 Task: Create a due date automation when advanced on, 2 days before a card is due add checklist without checklist at 11:00 AM.
Action: Mouse moved to (1390, 110)
Screenshot: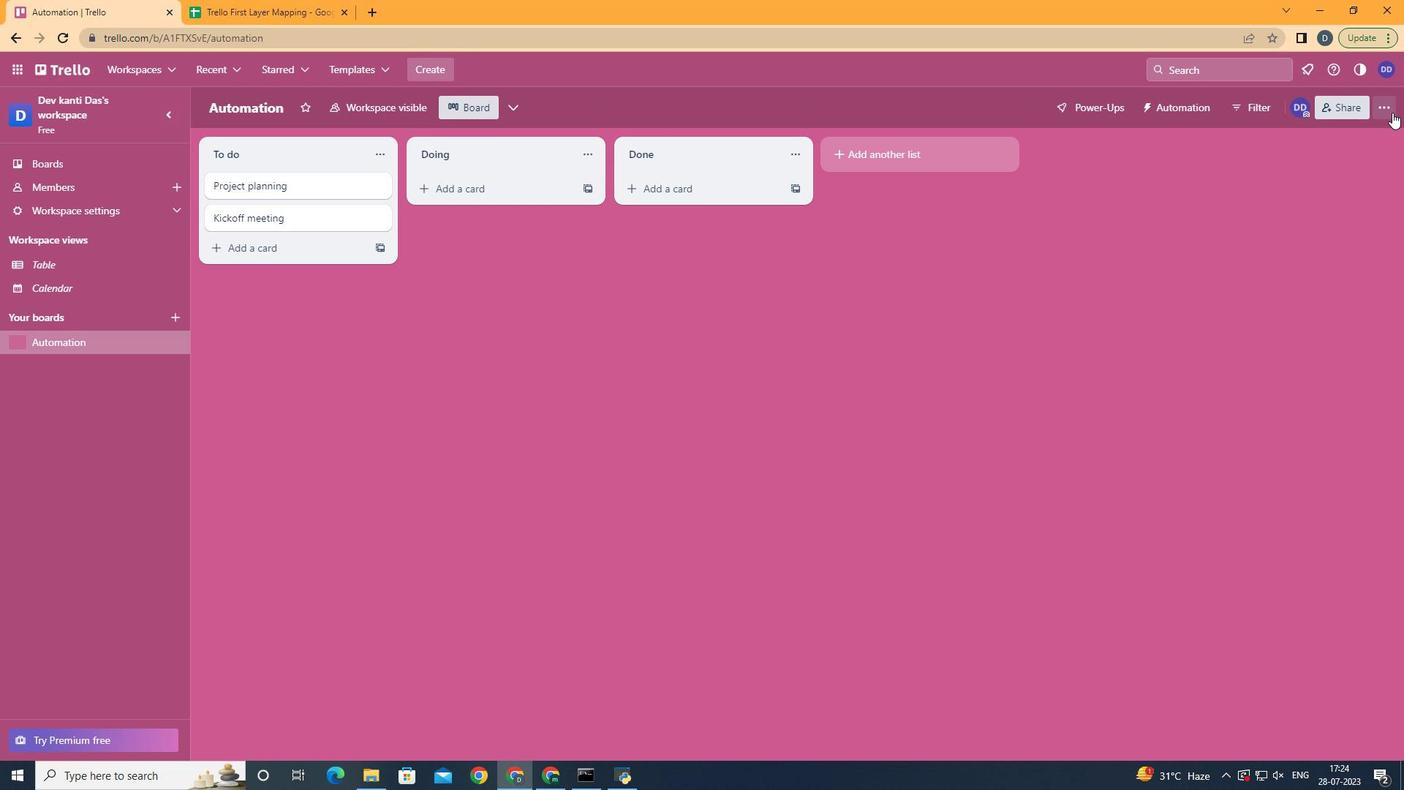 
Action: Mouse pressed left at (1390, 110)
Screenshot: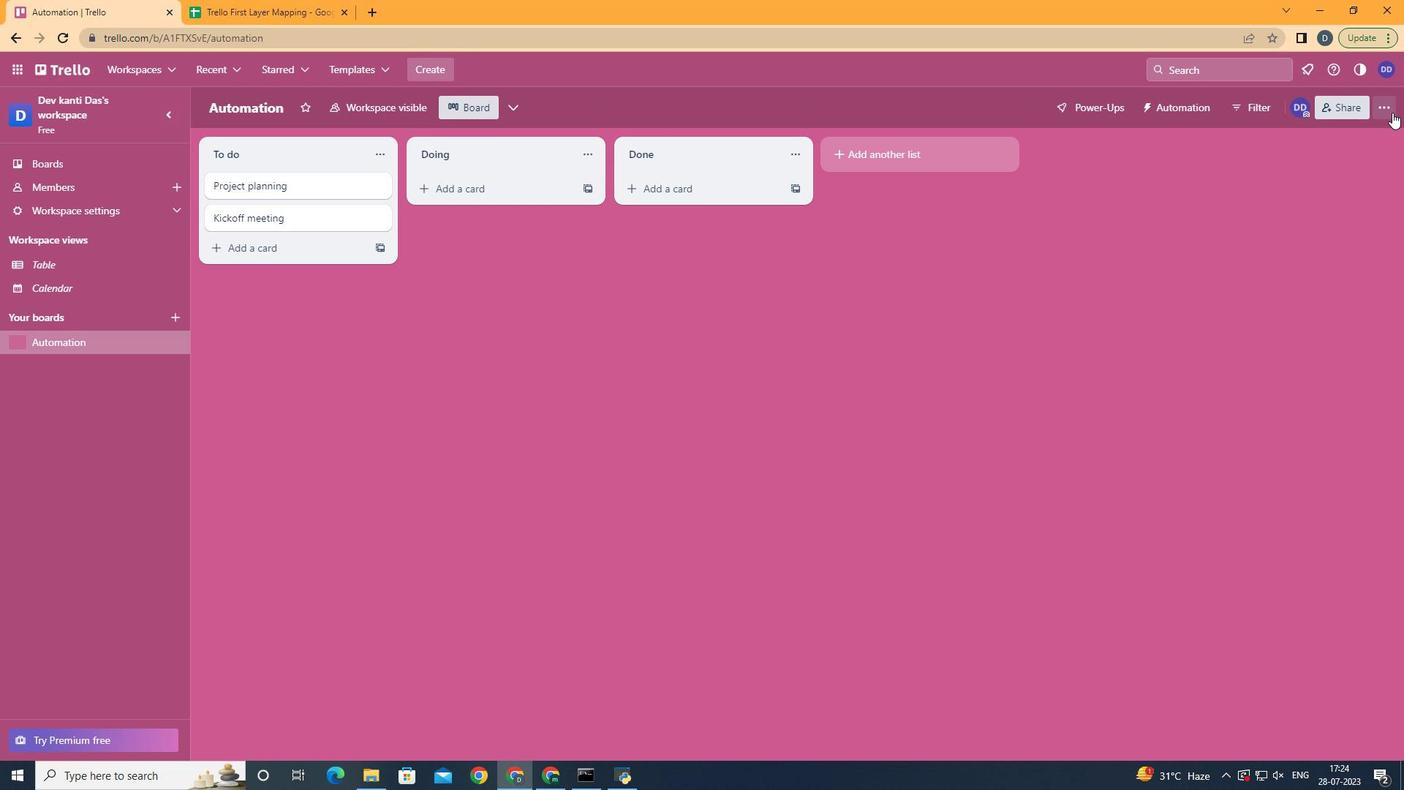 
Action: Mouse moved to (1271, 329)
Screenshot: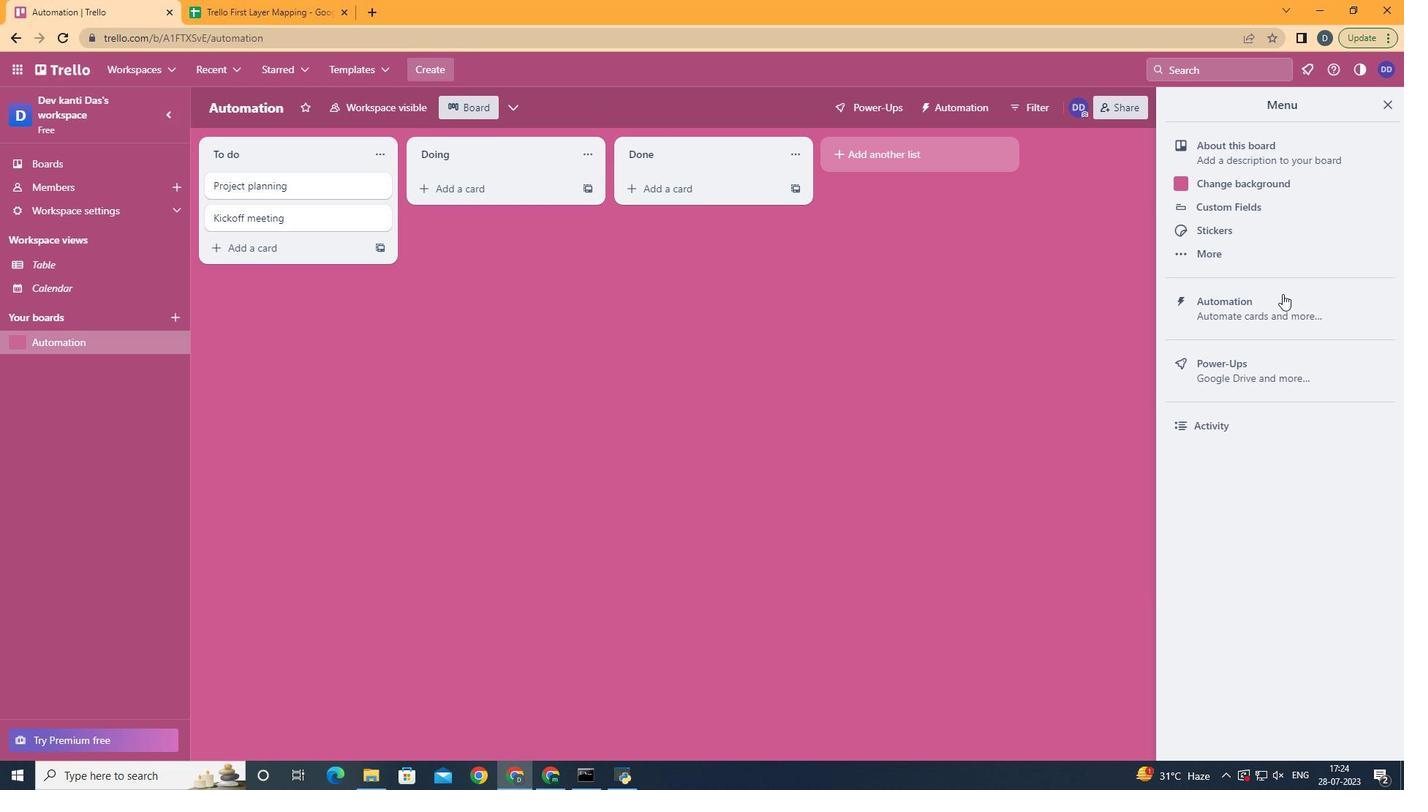 
Action: Mouse pressed left at (1271, 329)
Screenshot: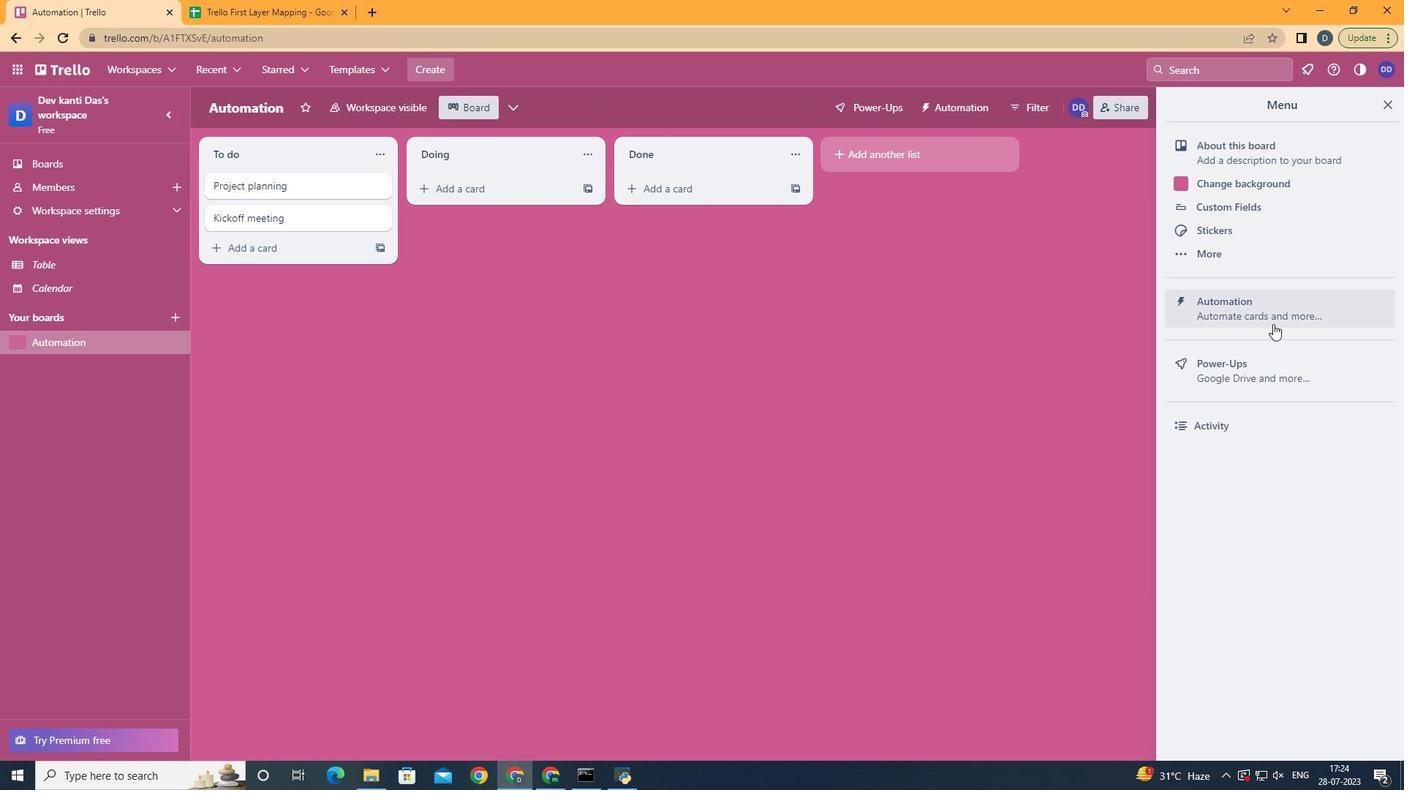 
Action: Mouse moved to (1270, 316)
Screenshot: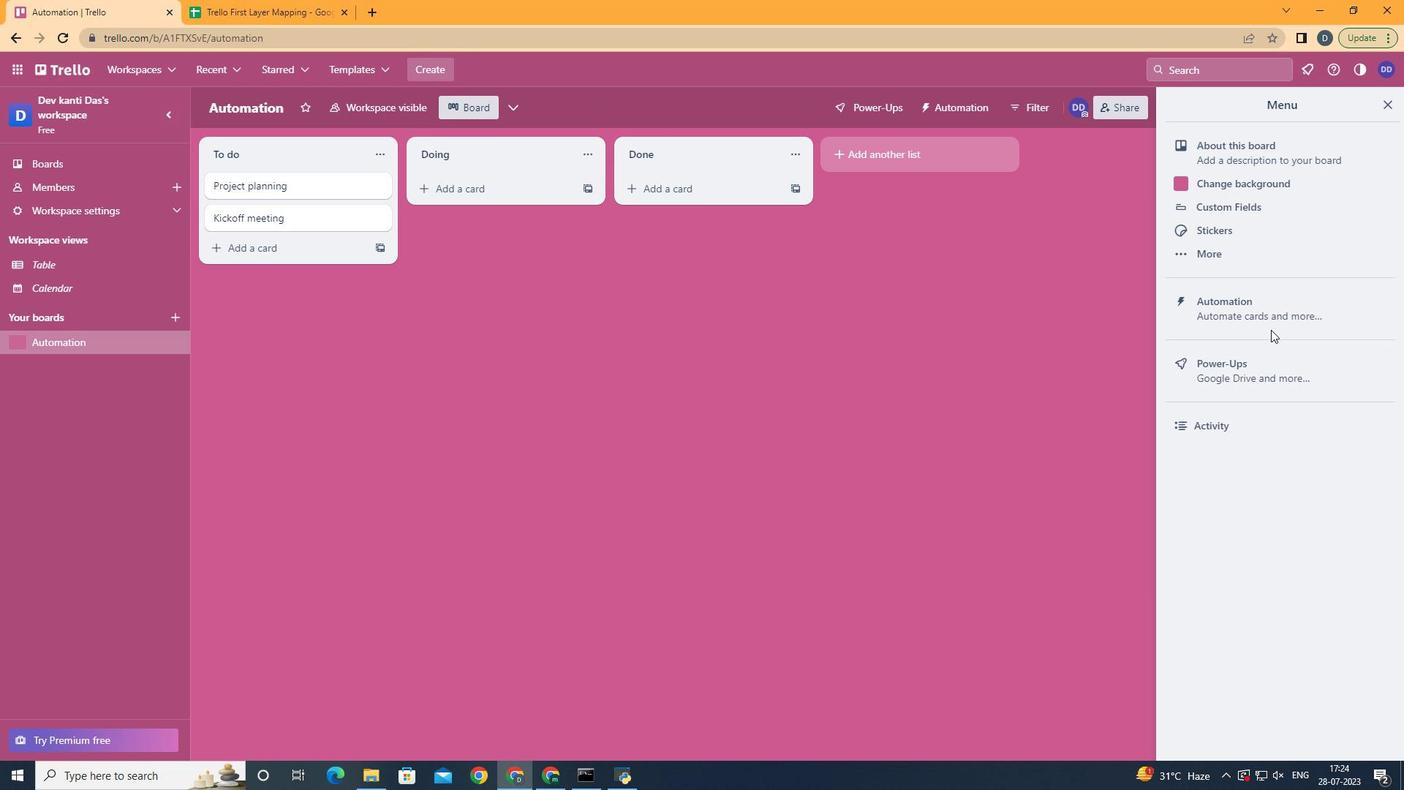
Action: Mouse pressed left at (1270, 316)
Screenshot: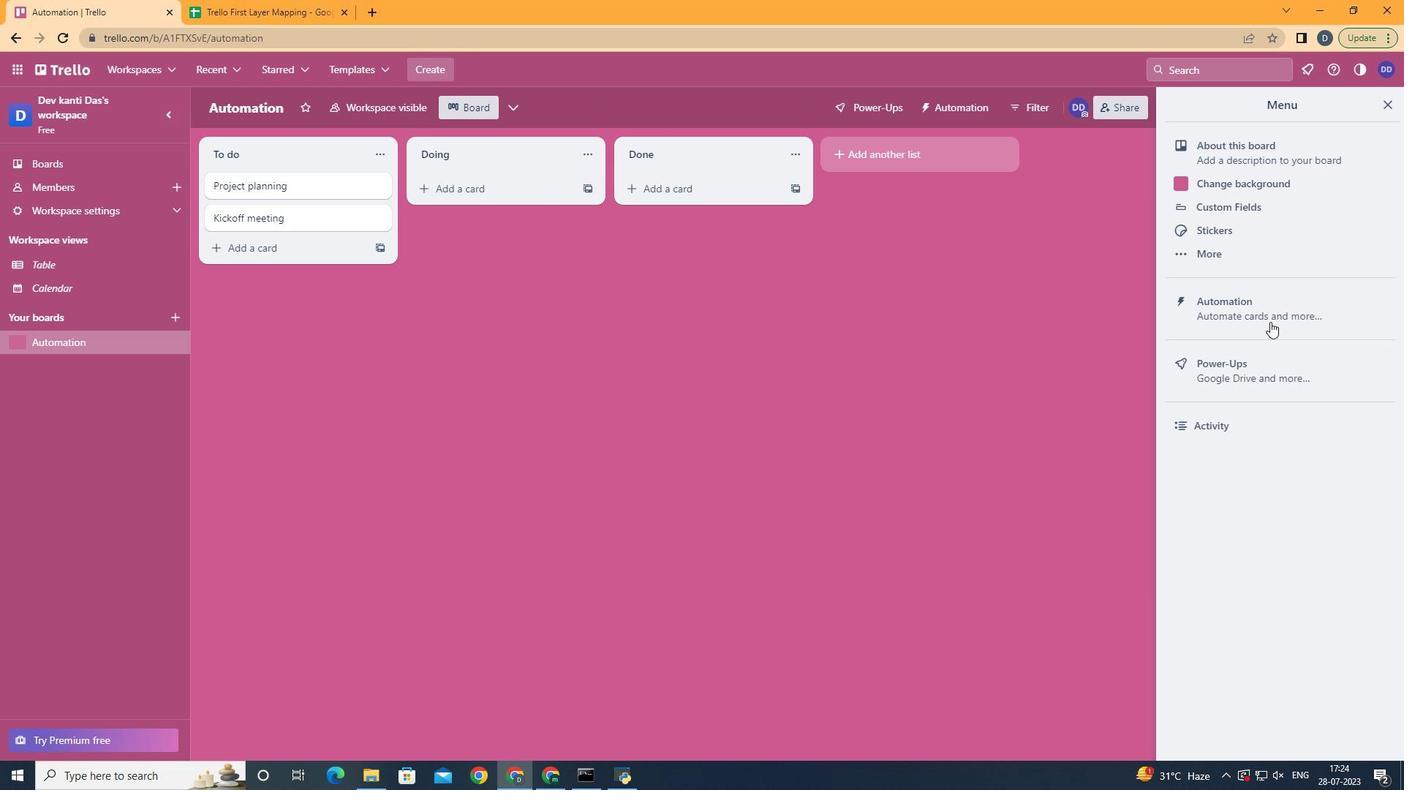 
Action: Mouse moved to (288, 295)
Screenshot: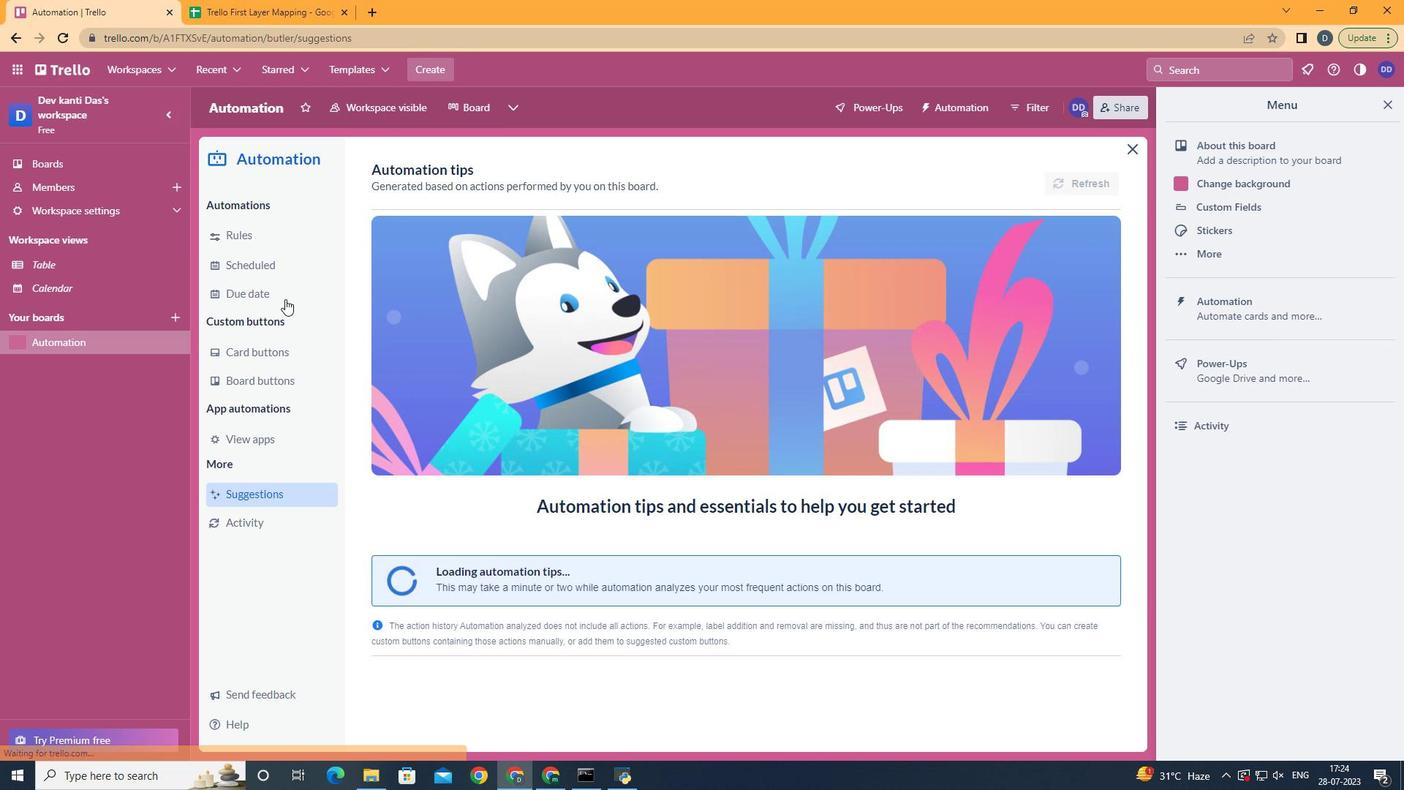 
Action: Mouse pressed left at (288, 295)
Screenshot: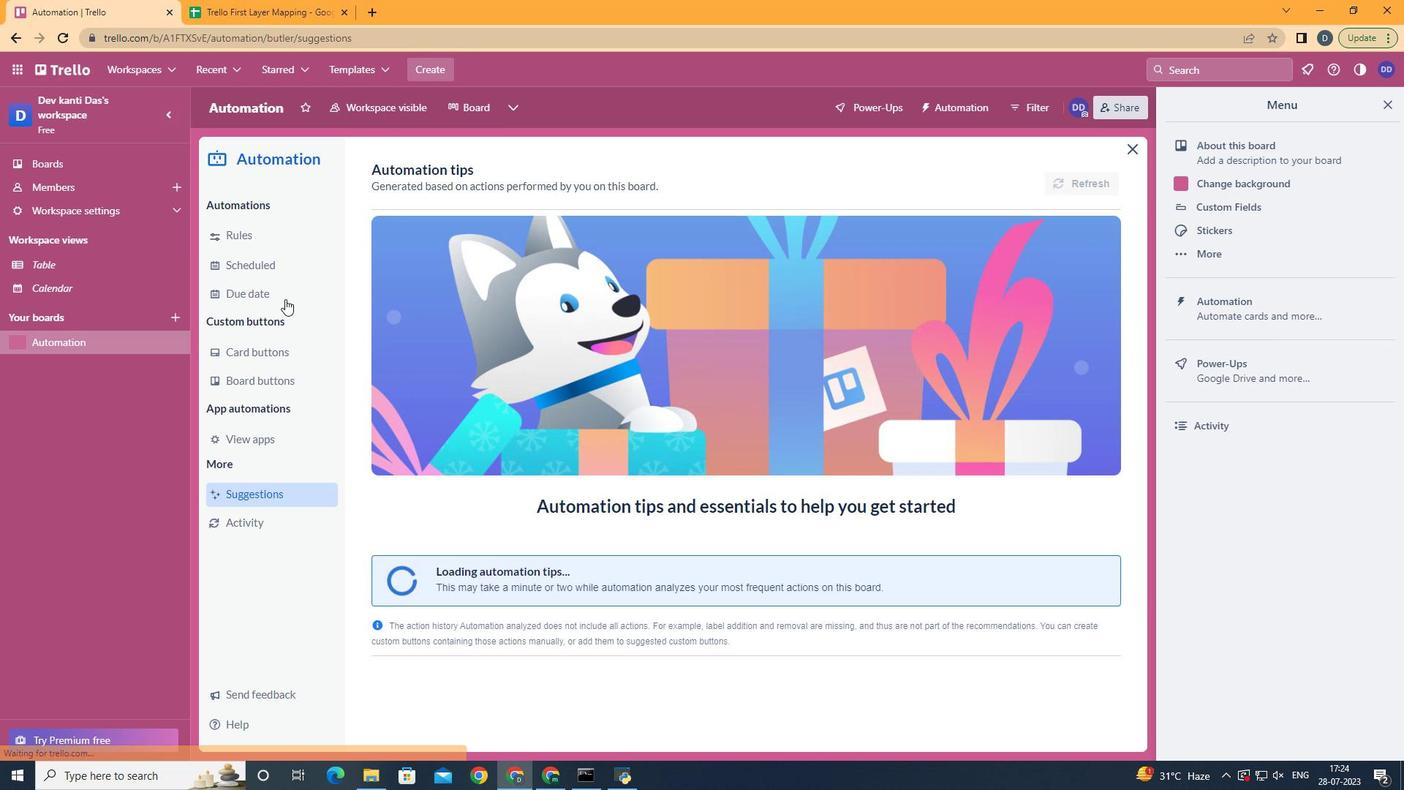
Action: Mouse moved to (1054, 175)
Screenshot: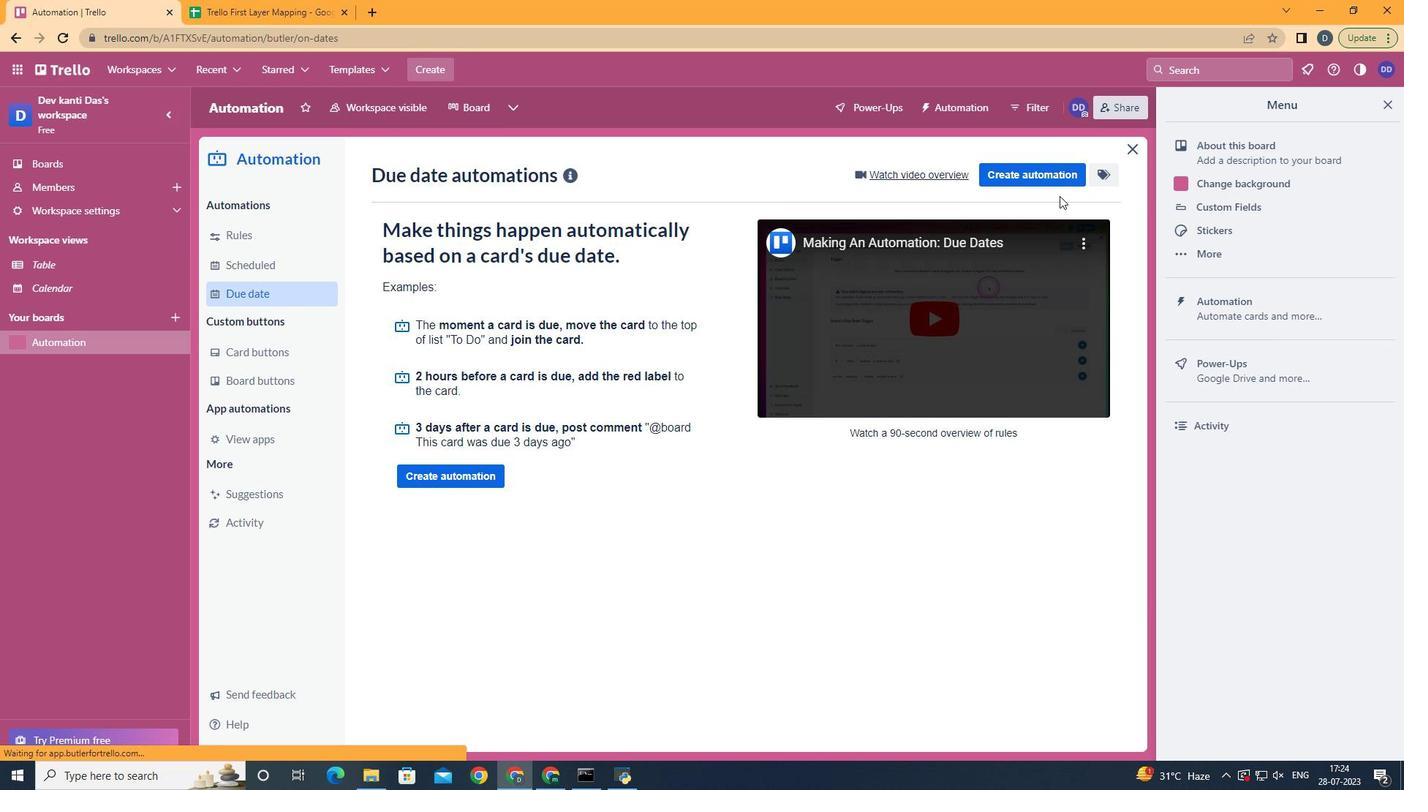 
Action: Mouse pressed left at (1054, 175)
Screenshot: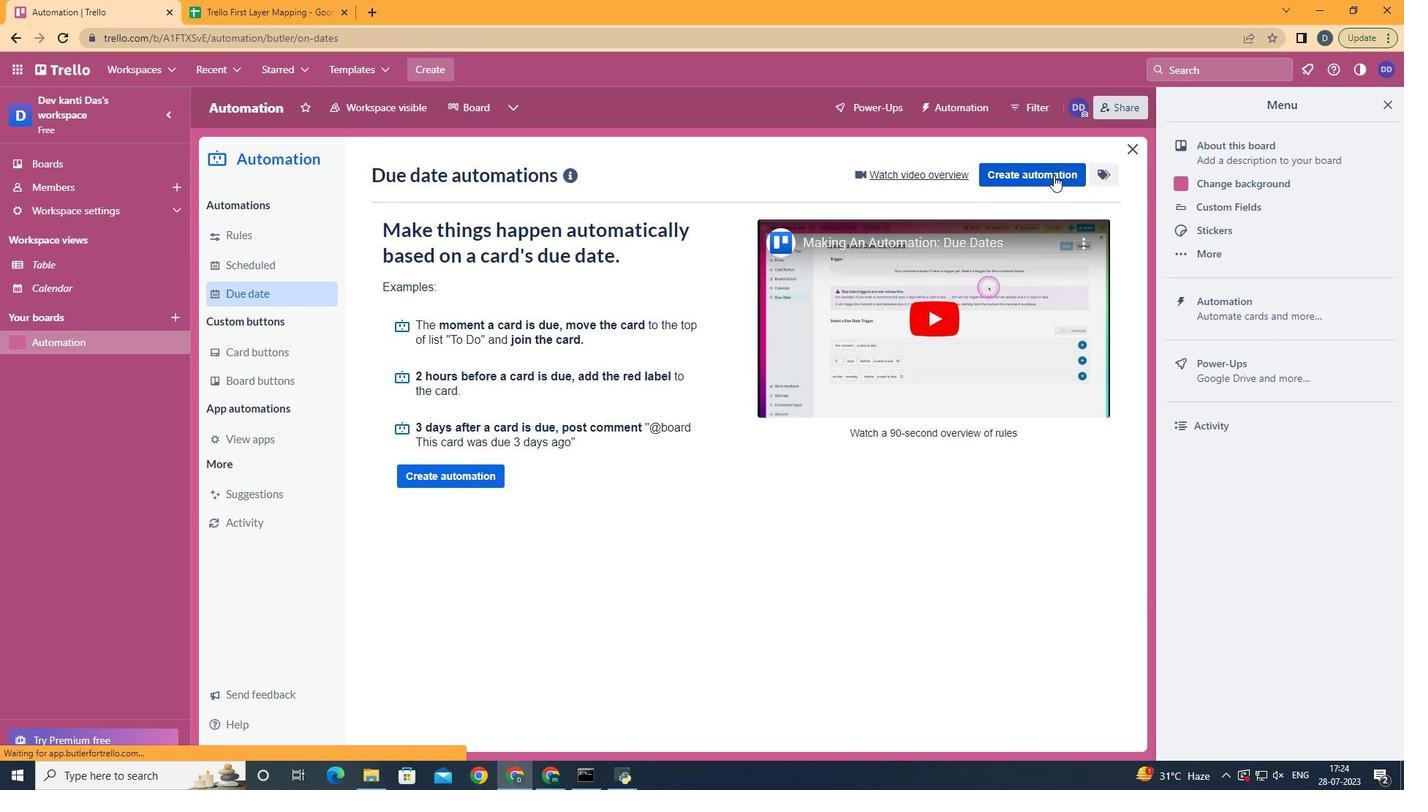 
Action: Mouse moved to (810, 313)
Screenshot: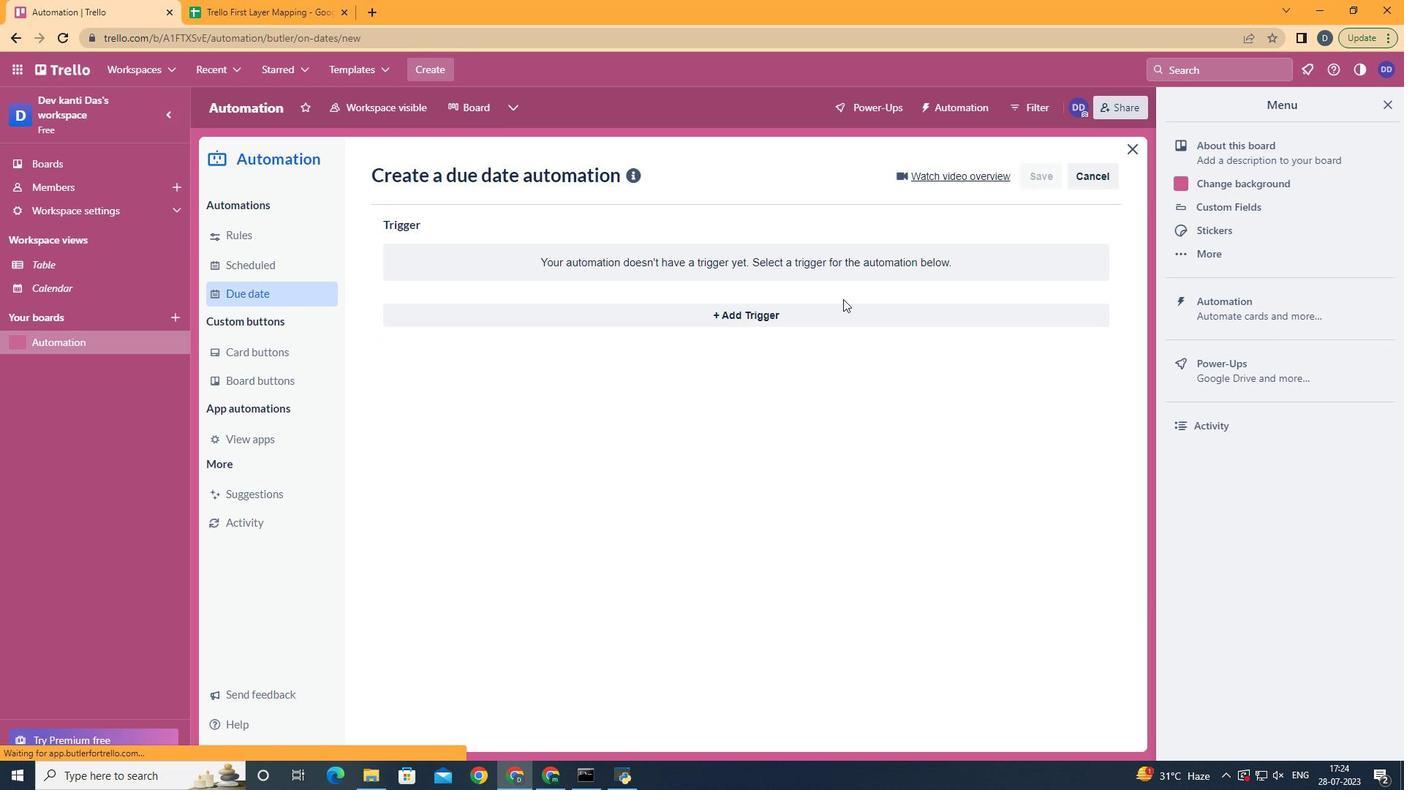 
Action: Mouse pressed left at (810, 313)
Screenshot: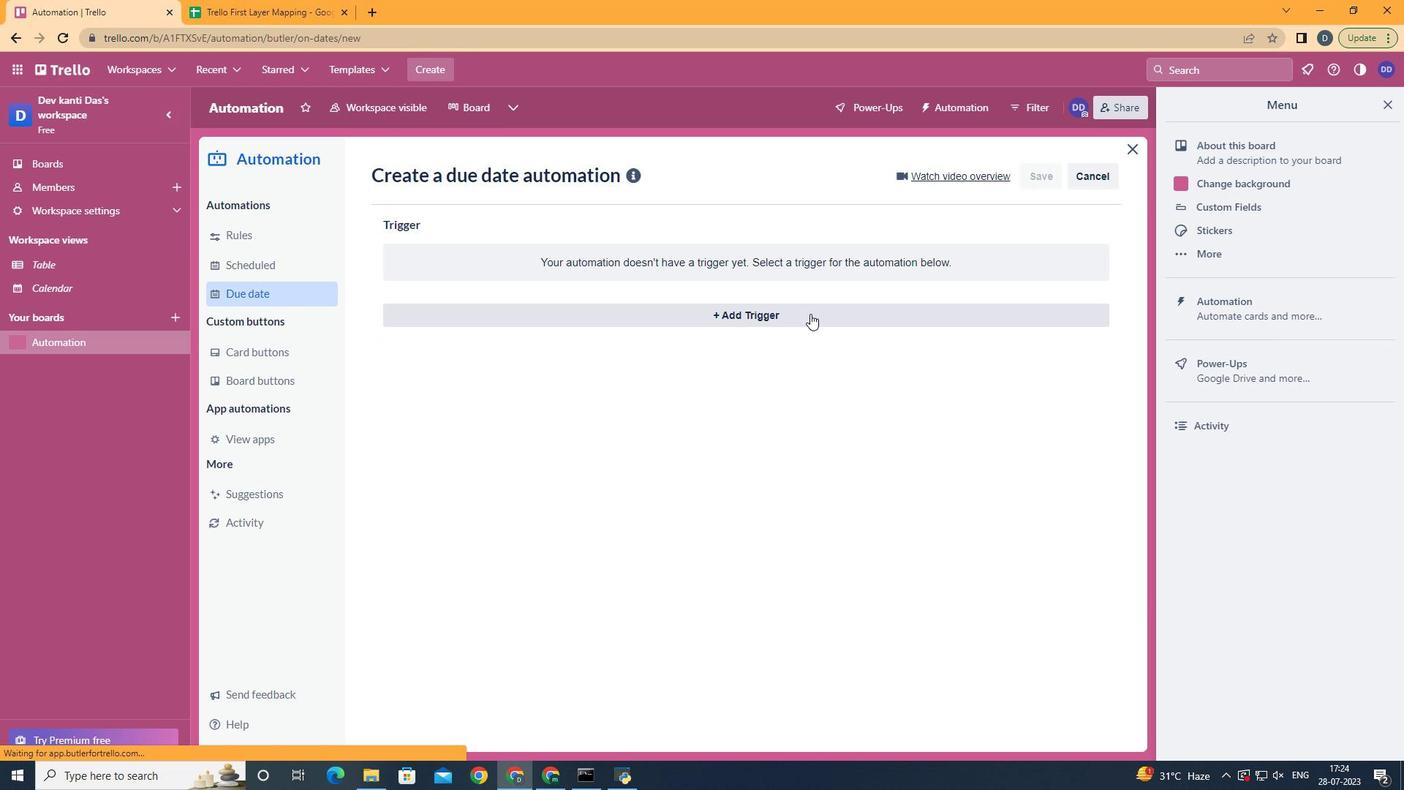 
Action: Mouse moved to (576, 530)
Screenshot: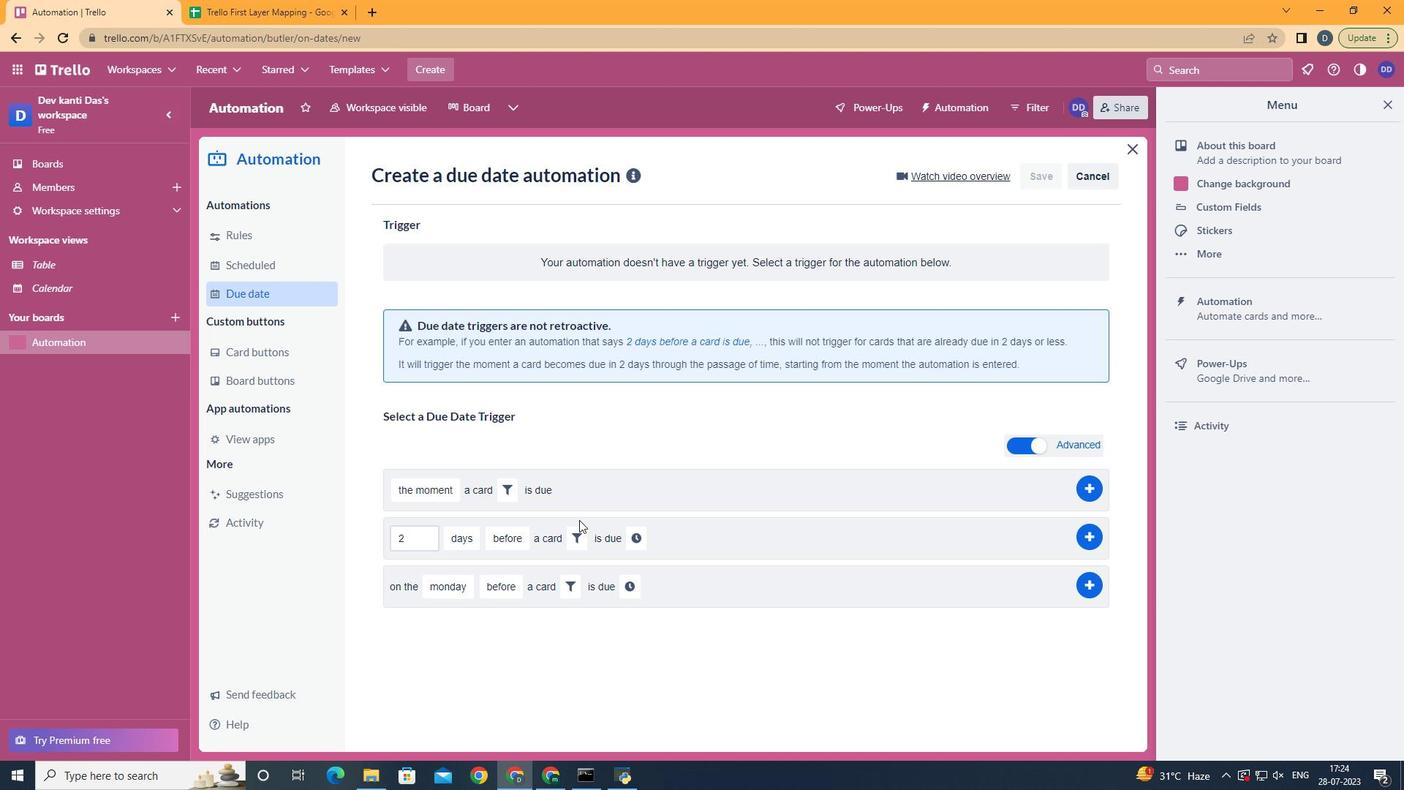
Action: Mouse pressed left at (576, 530)
Screenshot: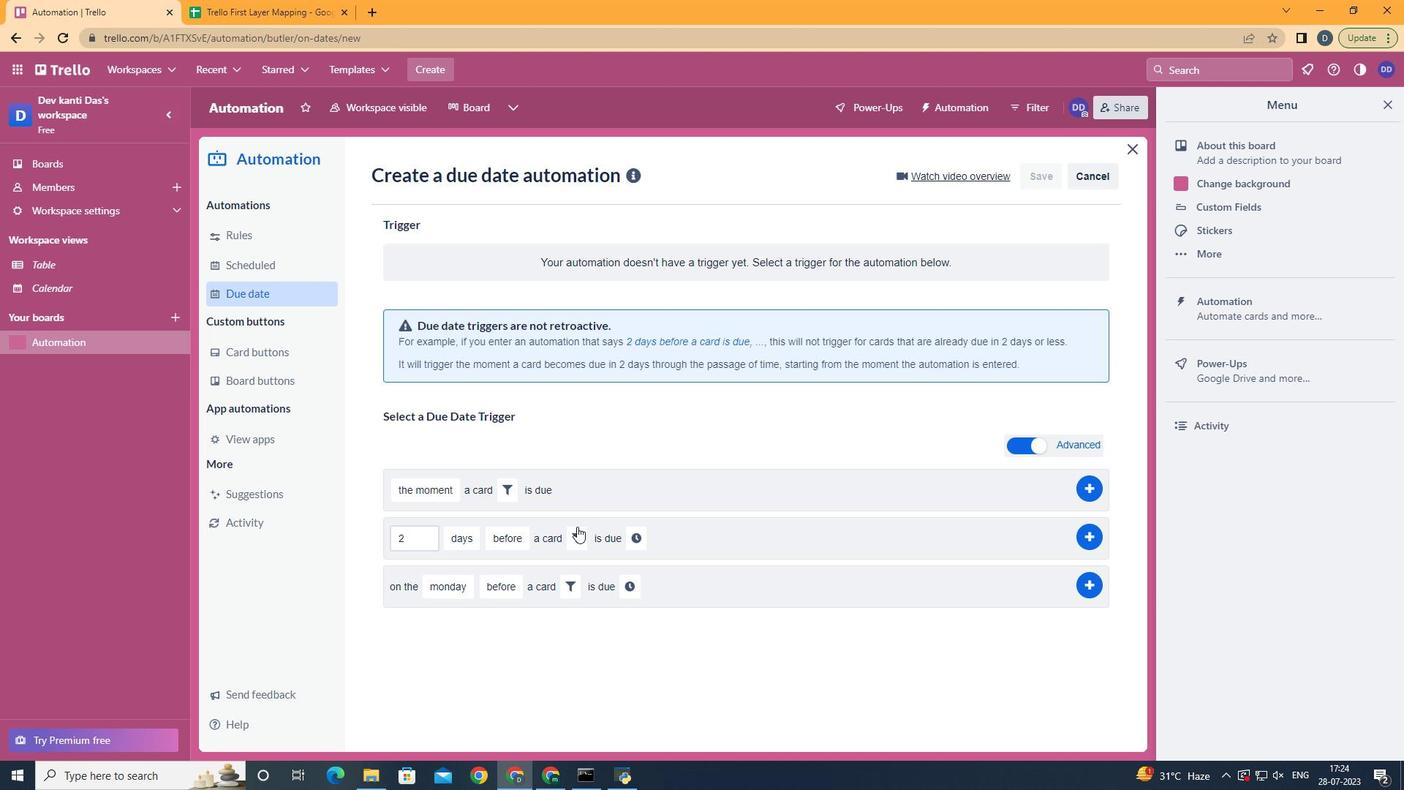 
Action: Mouse moved to (699, 585)
Screenshot: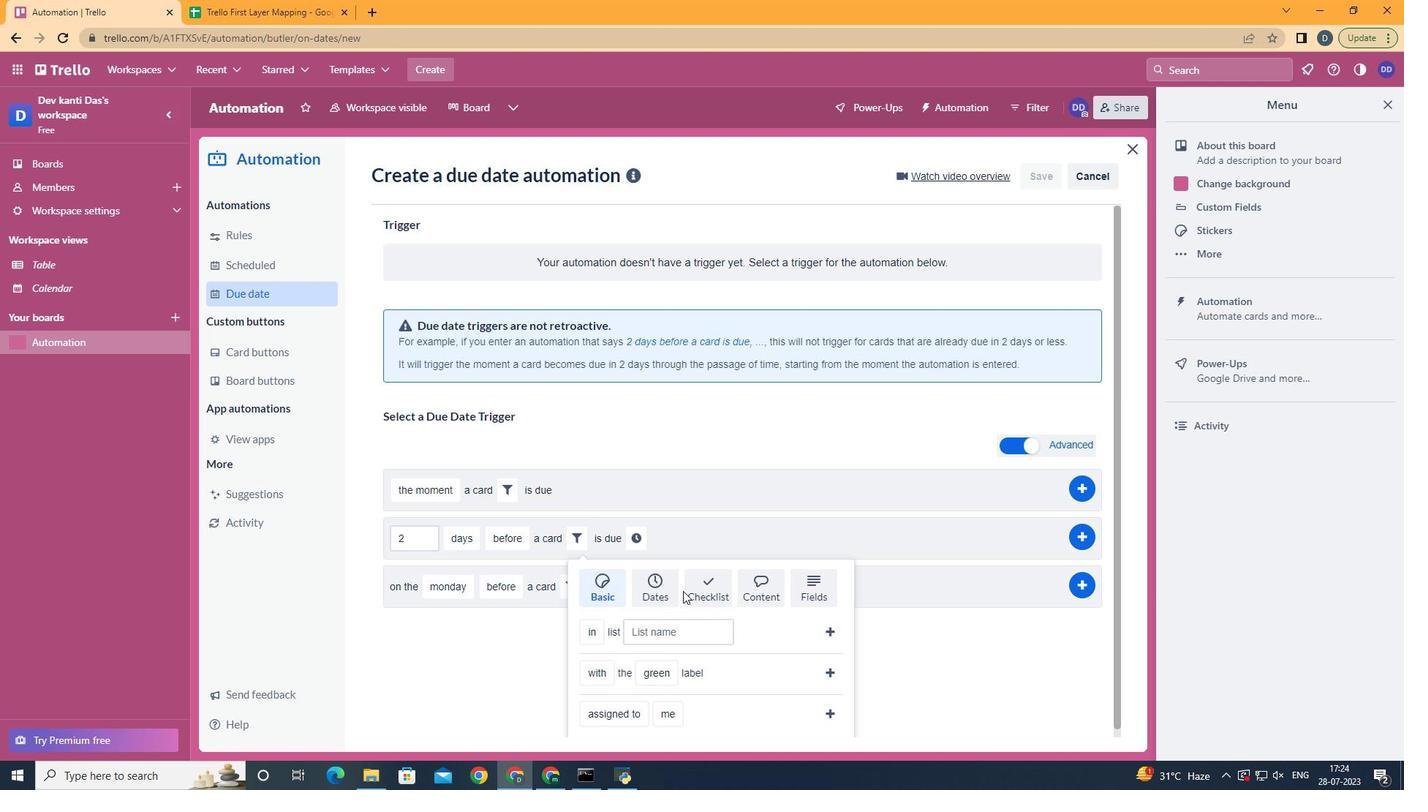 
Action: Mouse pressed left at (699, 585)
Screenshot: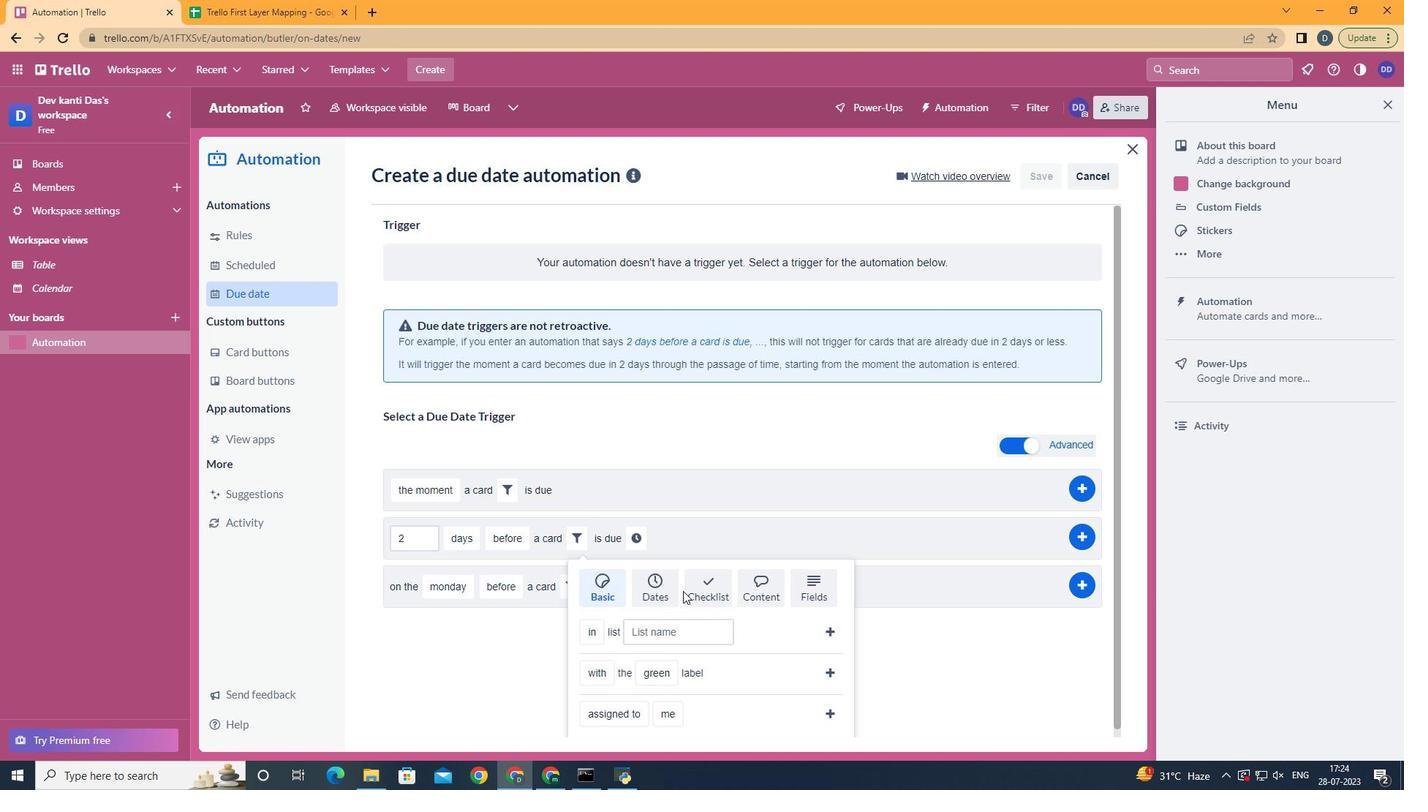 
Action: Mouse scrolled (699, 584) with delta (0, 0)
Screenshot: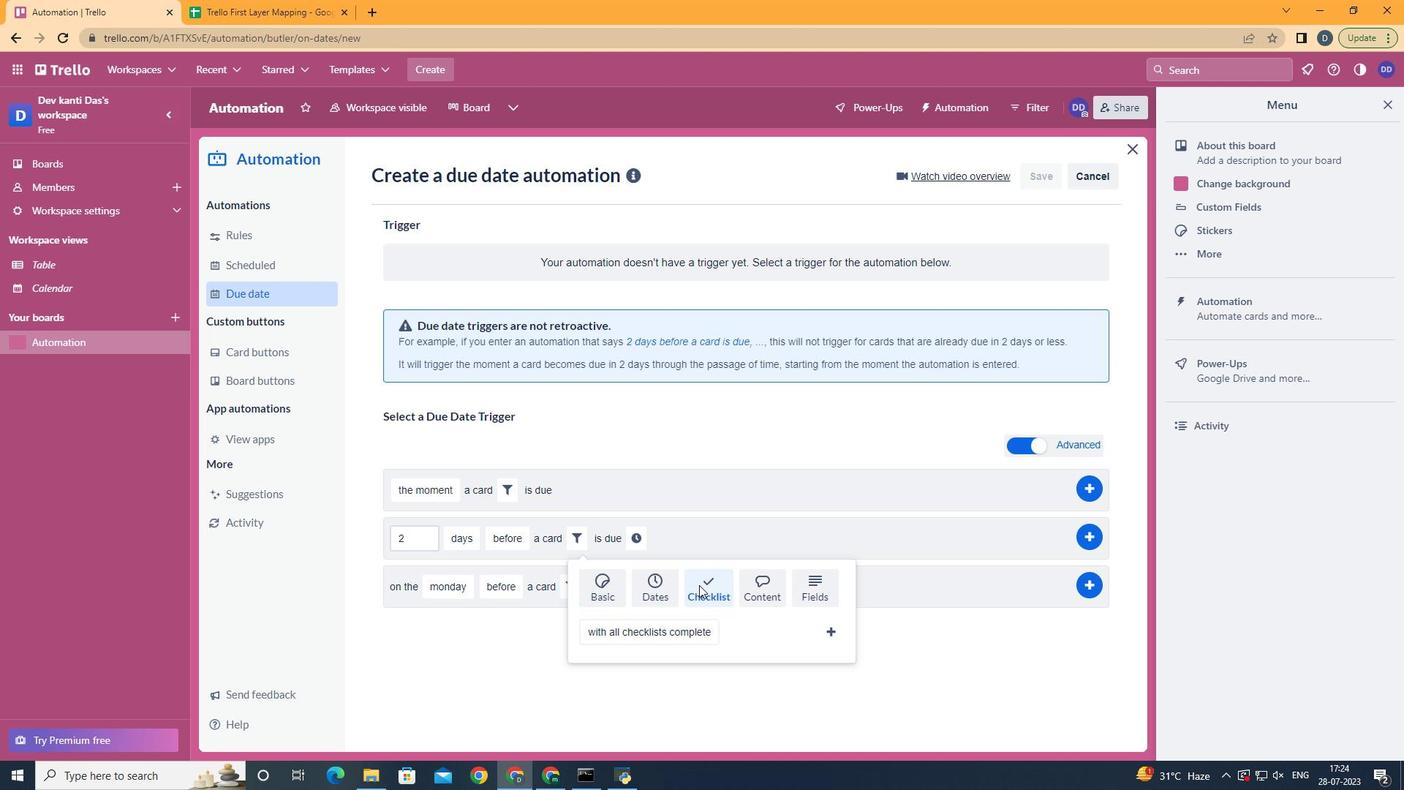 
Action: Mouse scrolled (699, 584) with delta (0, 0)
Screenshot: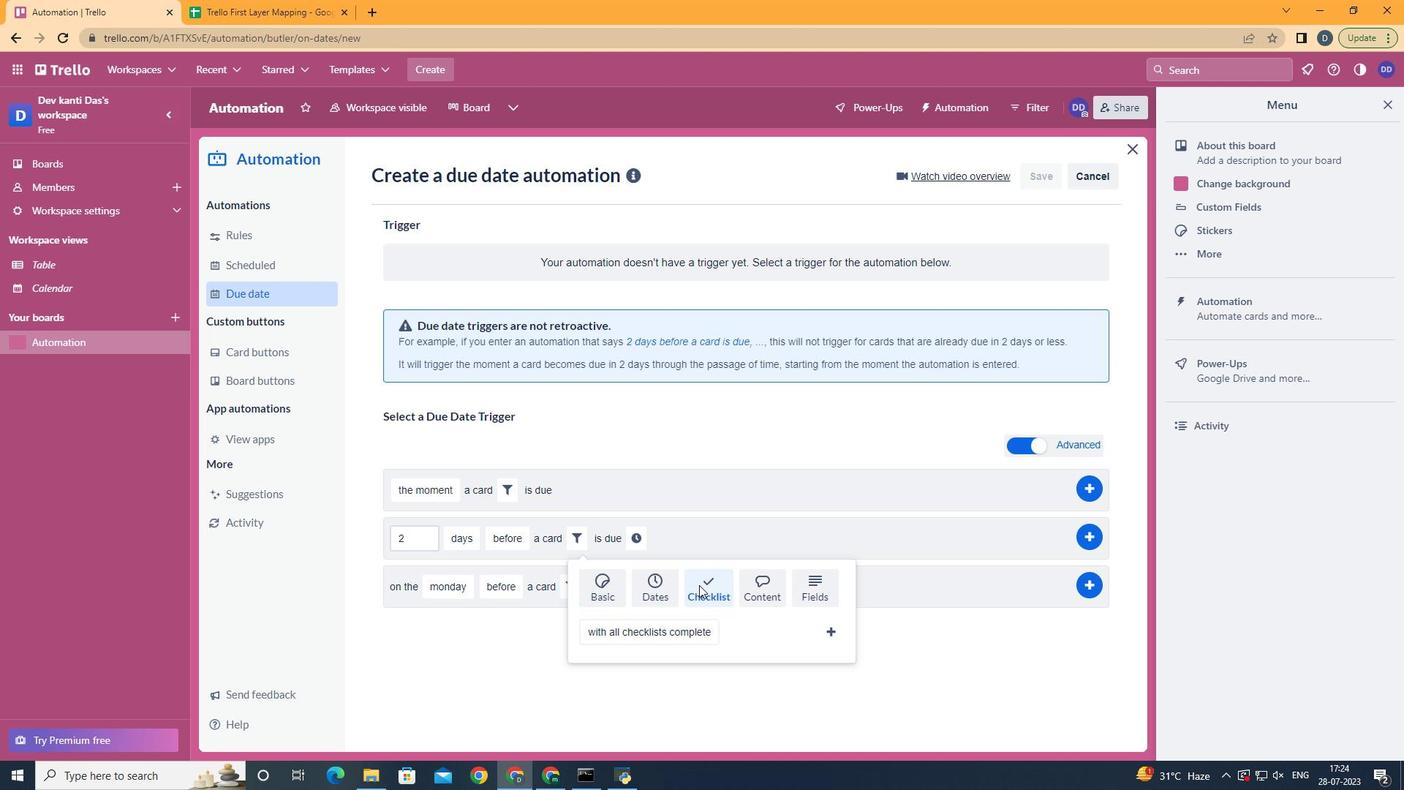 
Action: Mouse scrolled (699, 584) with delta (0, 0)
Screenshot: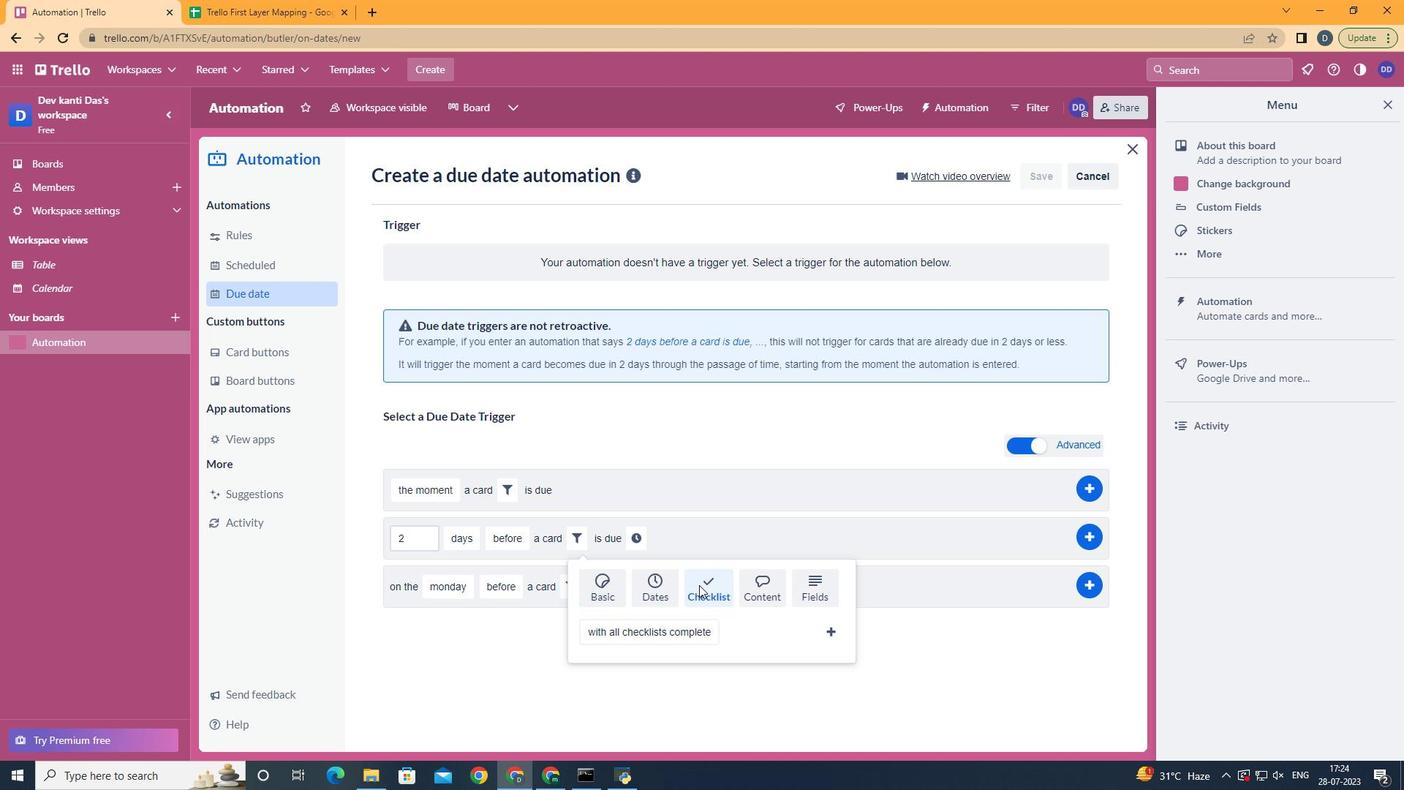 
Action: Mouse moved to (661, 602)
Screenshot: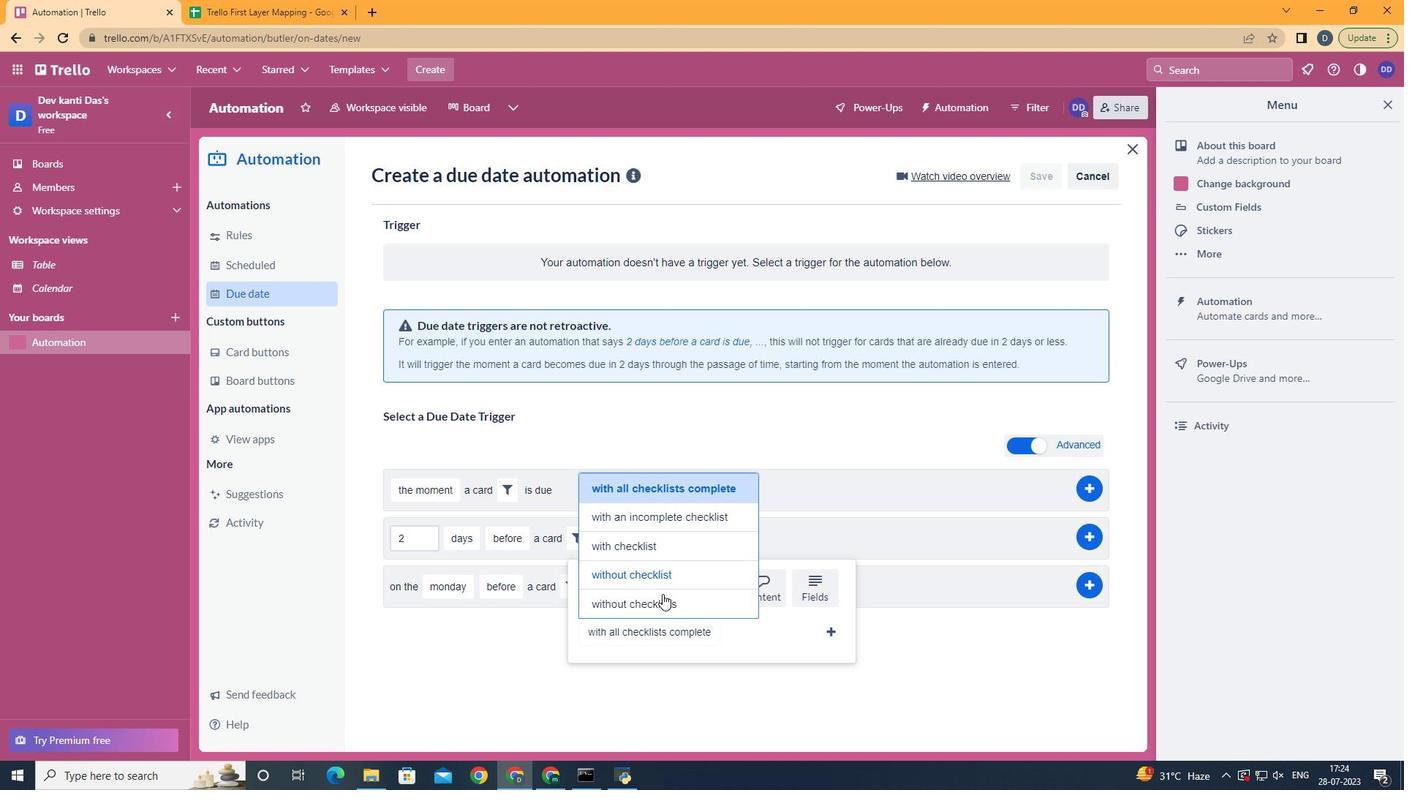 
Action: Mouse pressed left at (661, 602)
Screenshot: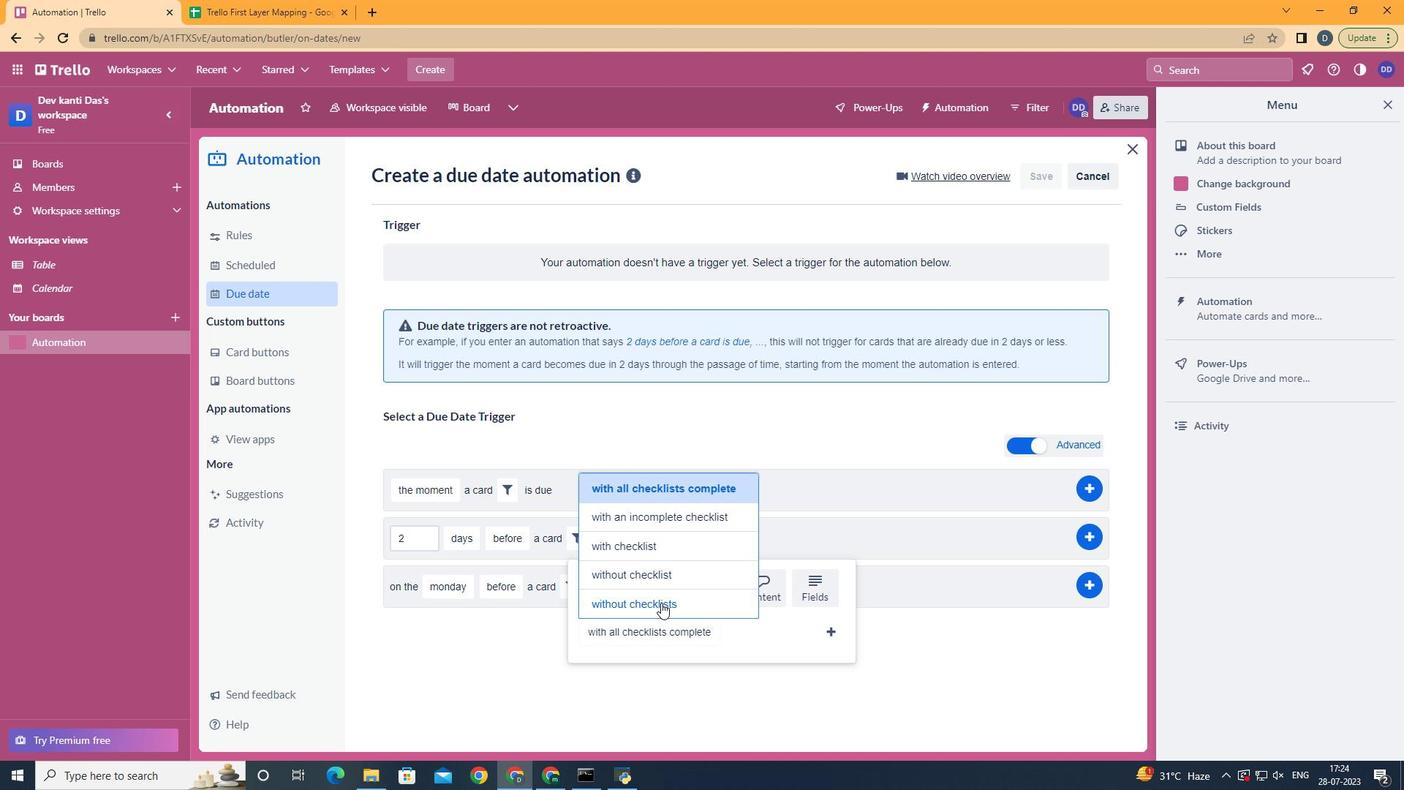 
Action: Mouse moved to (830, 629)
Screenshot: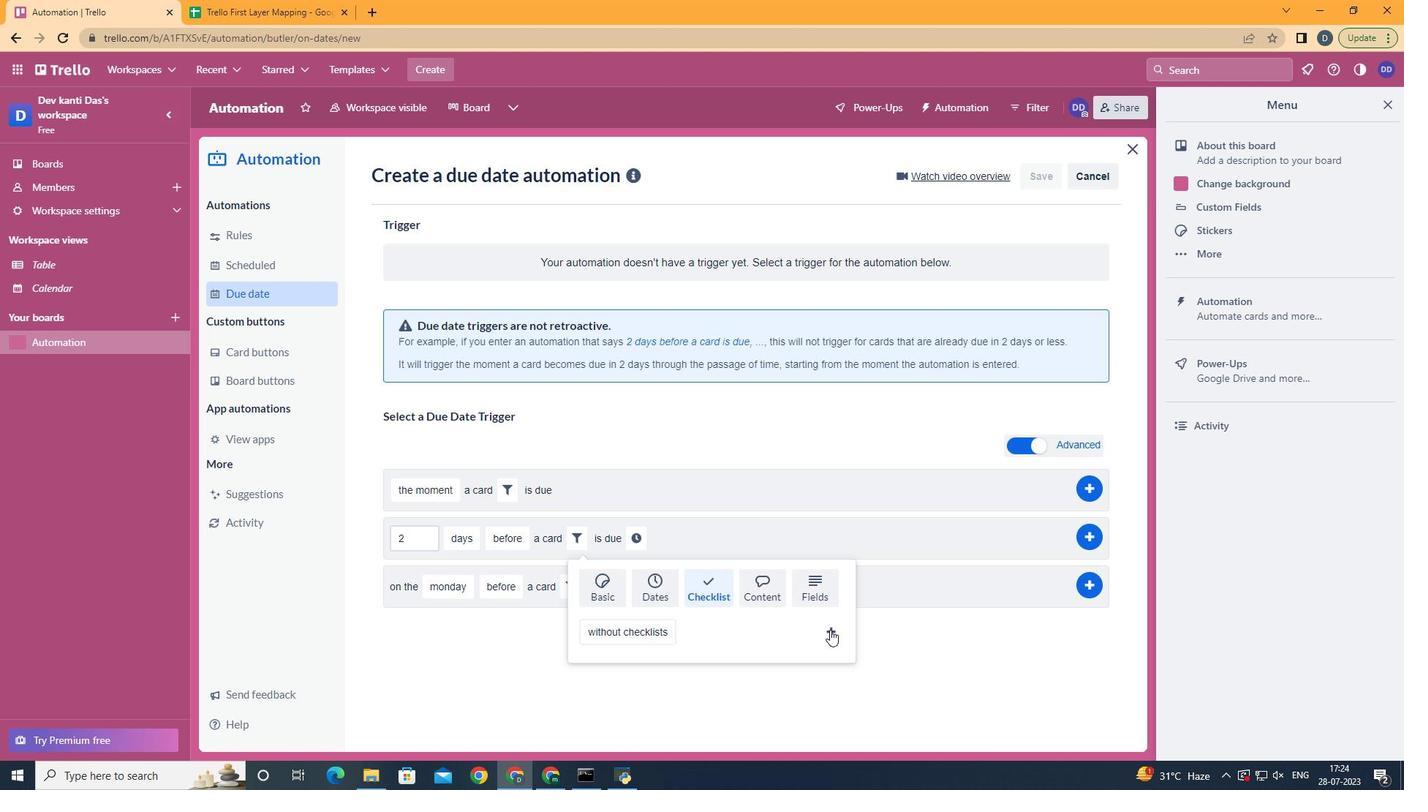 
Action: Mouse pressed left at (830, 629)
Screenshot: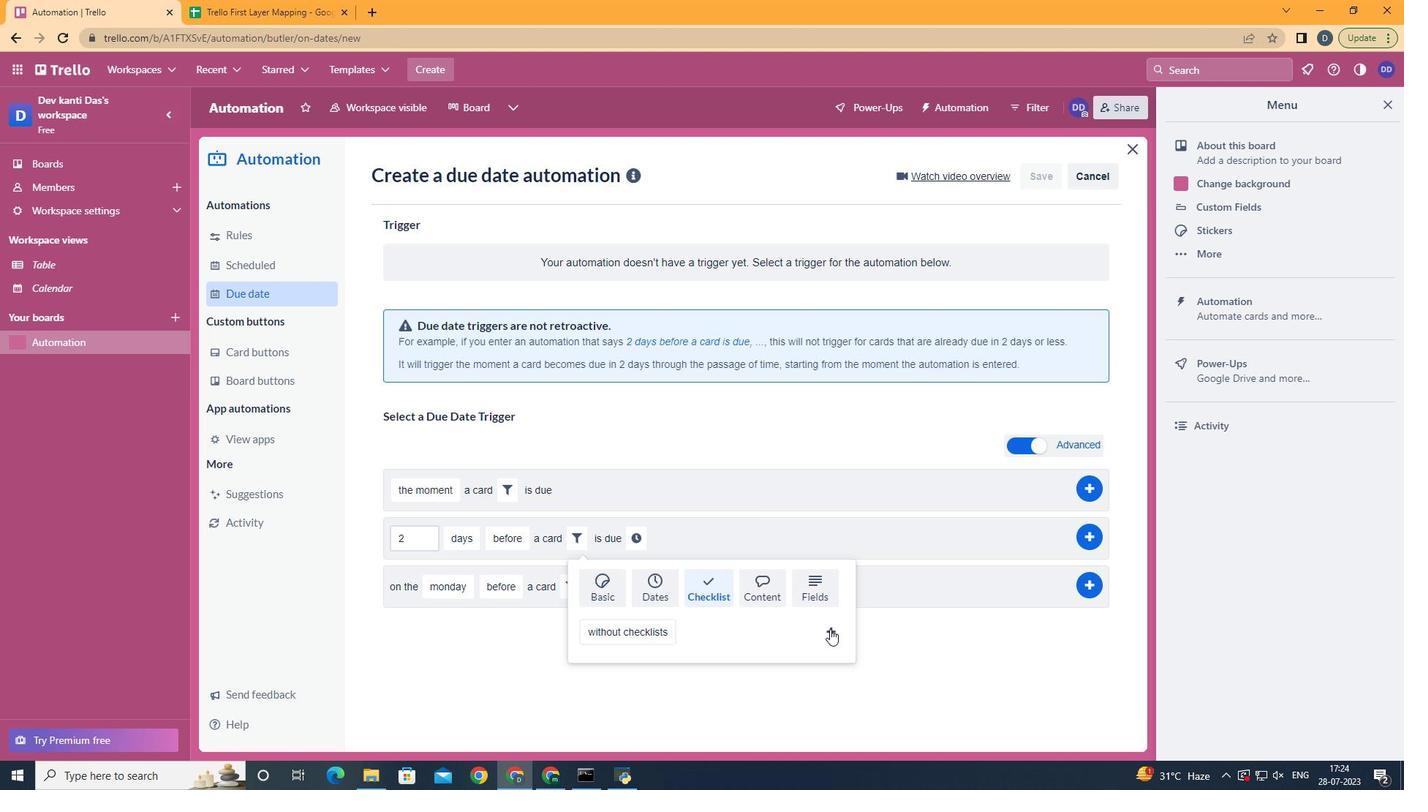 
Action: Mouse moved to (752, 542)
Screenshot: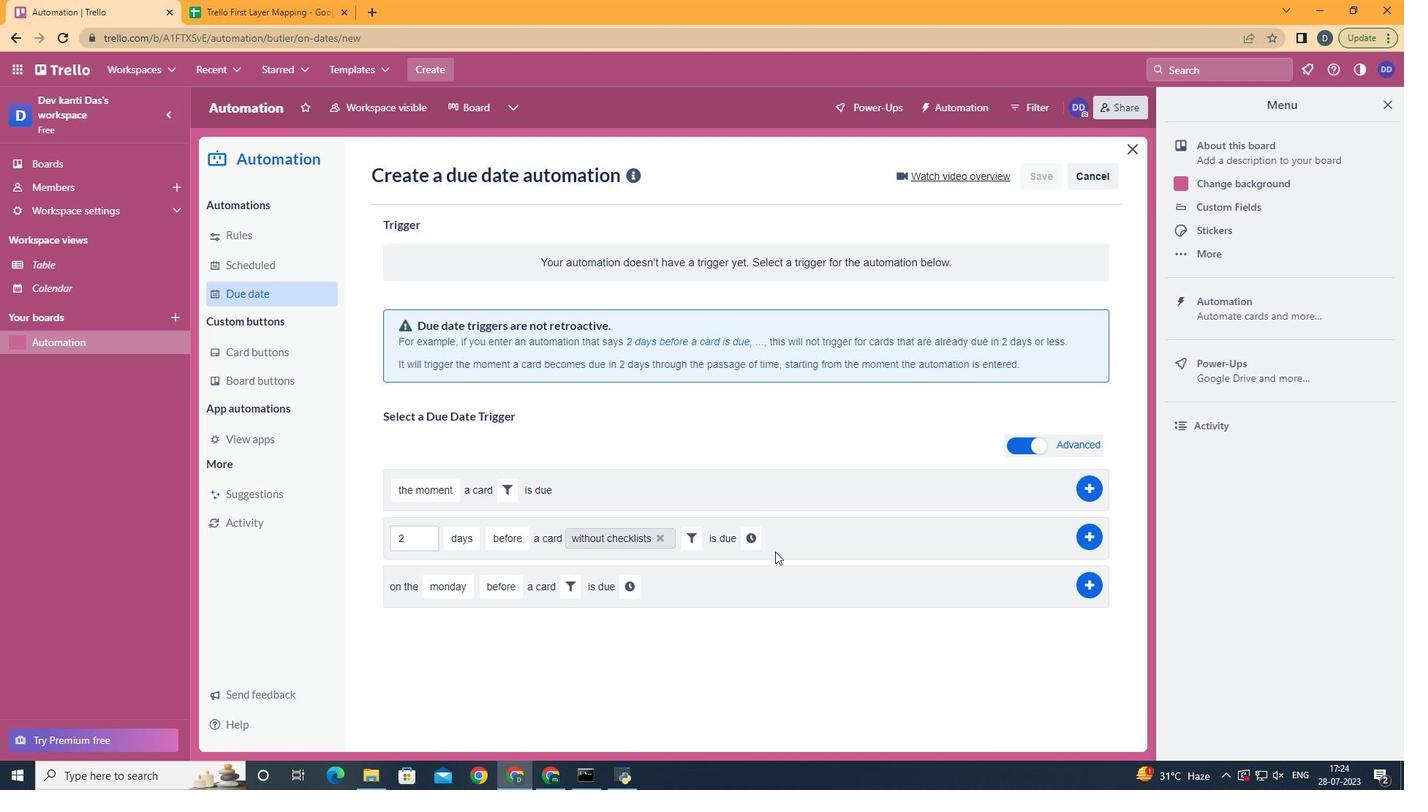 
Action: Mouse pressed left at (752, 542)
Screenshot: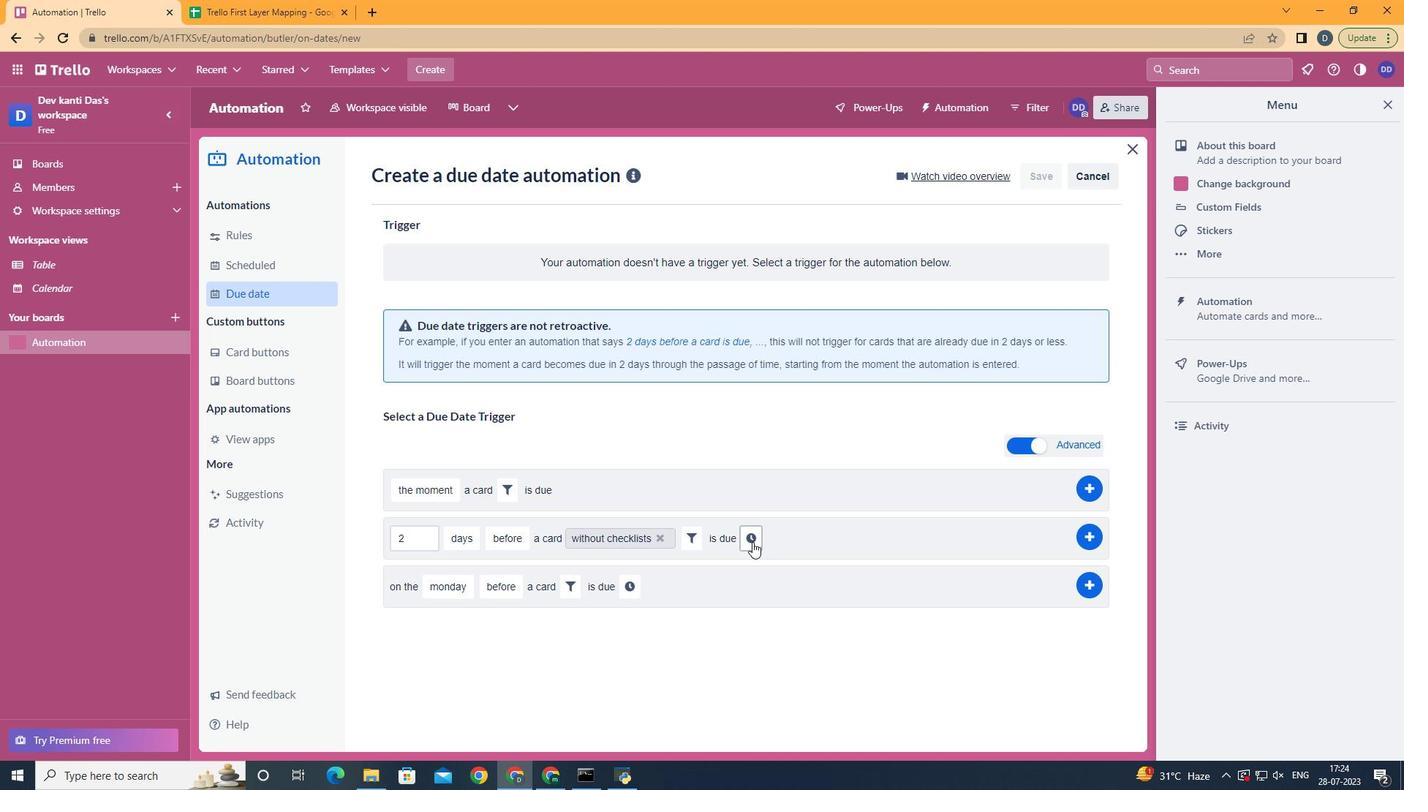 
Action: Mouse moved to (784, 542)
Screenshot: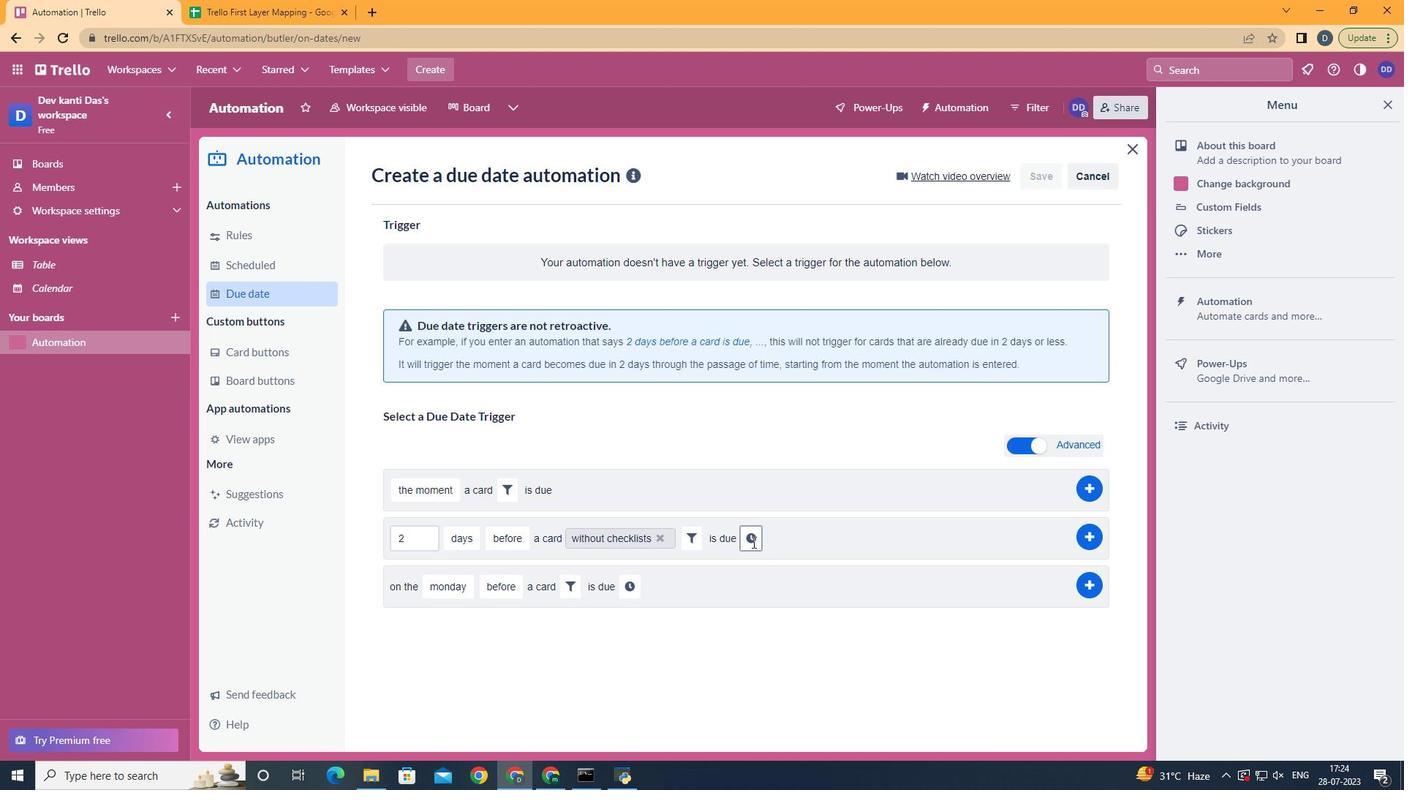 
Action: Mouse pressed left at (784, 542)
Screenshot: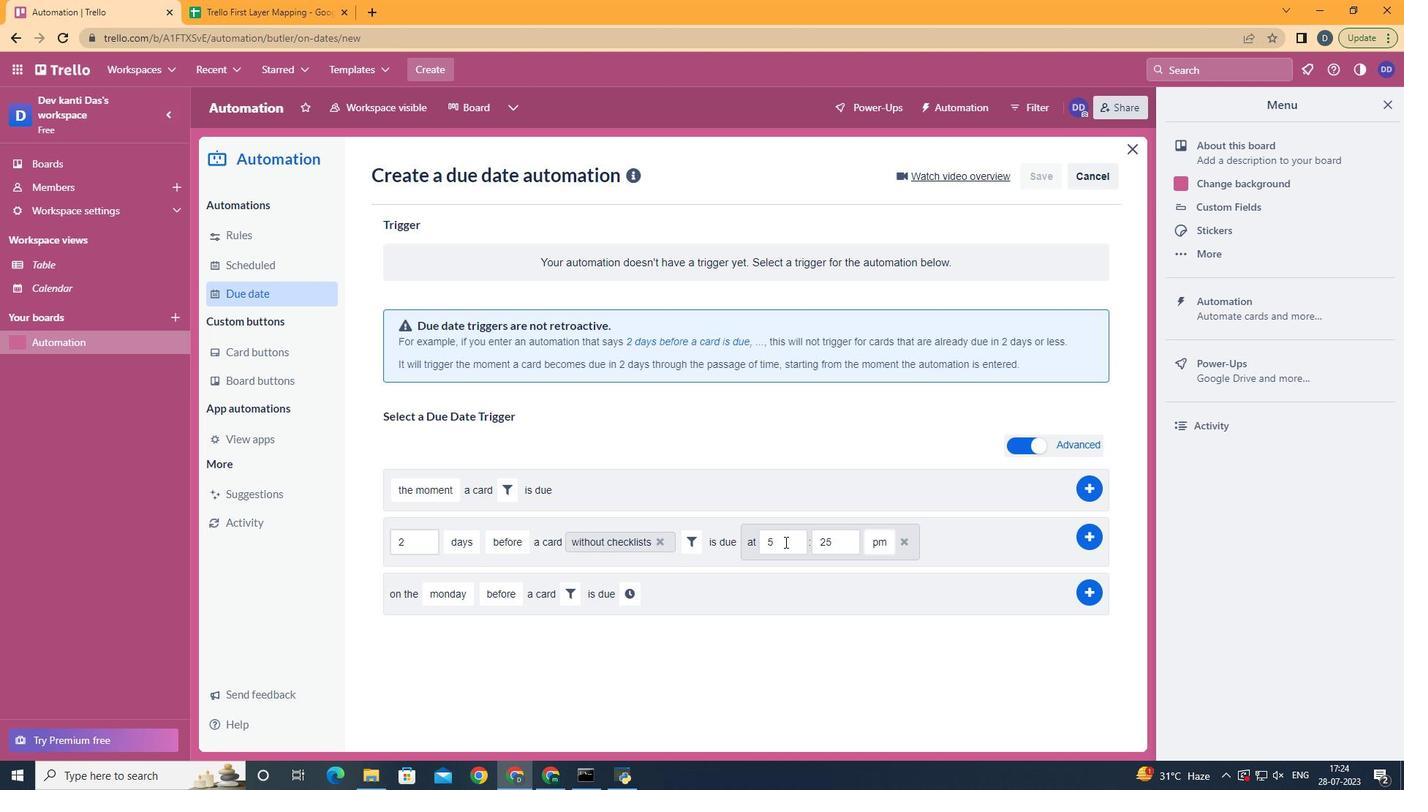 
Action: Key pressed <Key.backspace>11
Screenshot: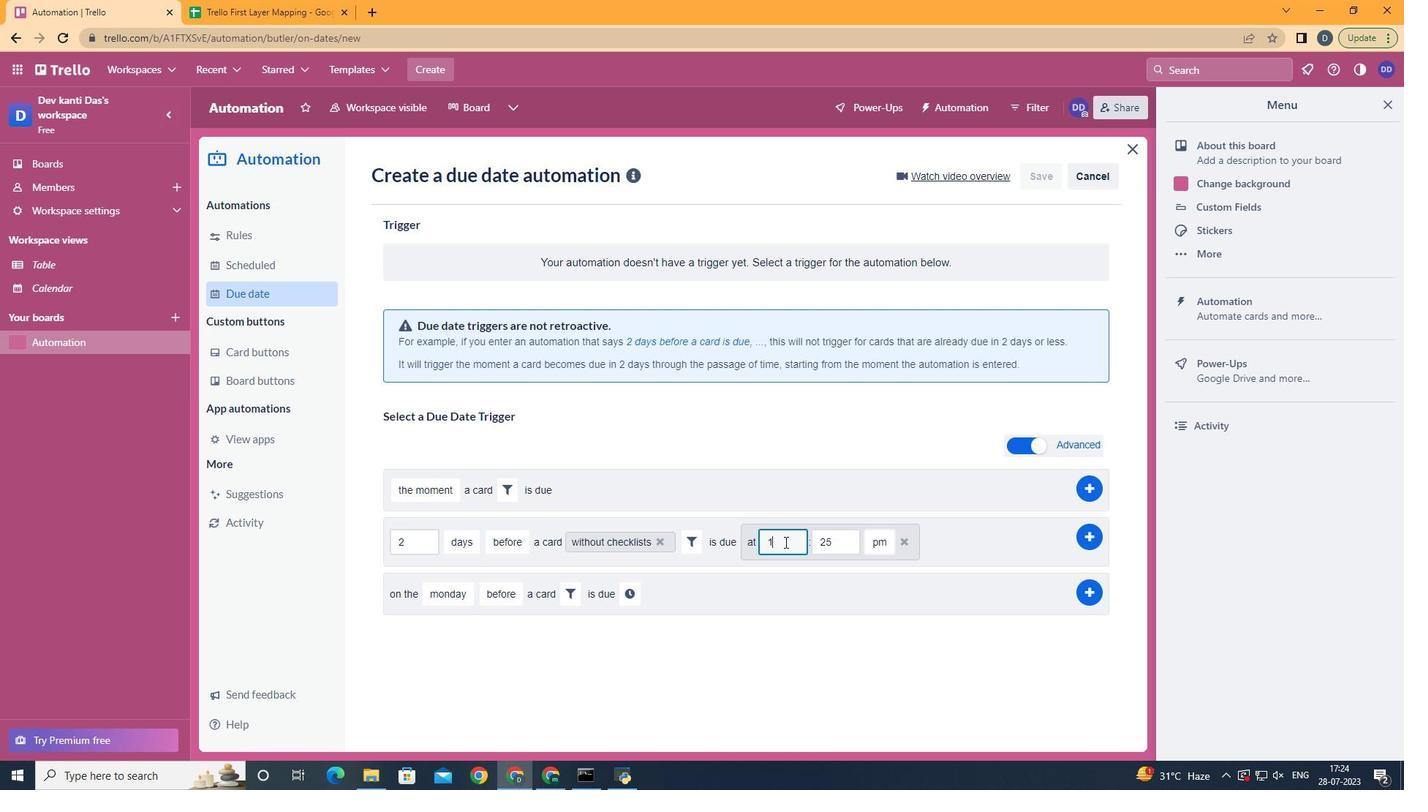 
Action: Mouse moved to (825, 540)
Screenshot: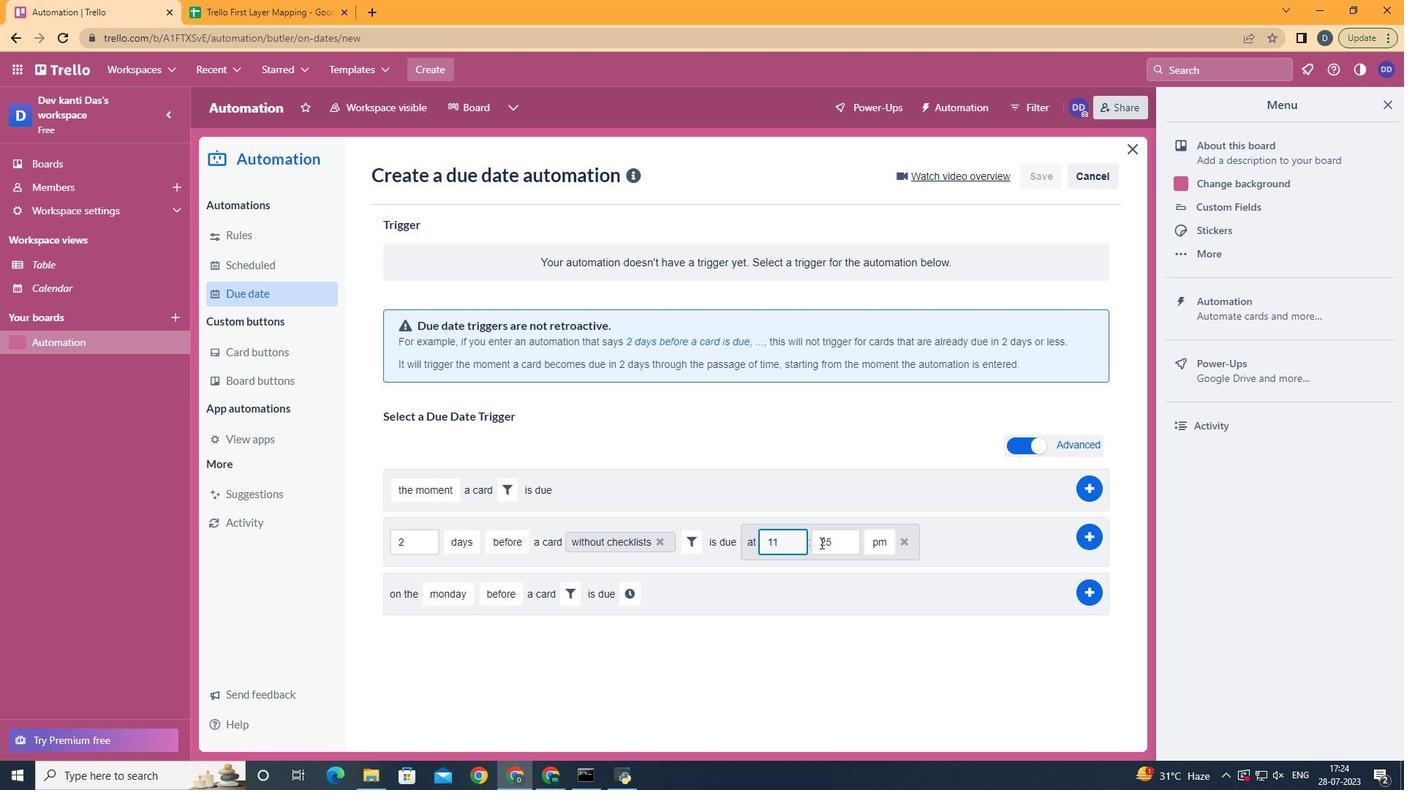 
Action: Mouse pressed left at (825, 540)
Screenshot: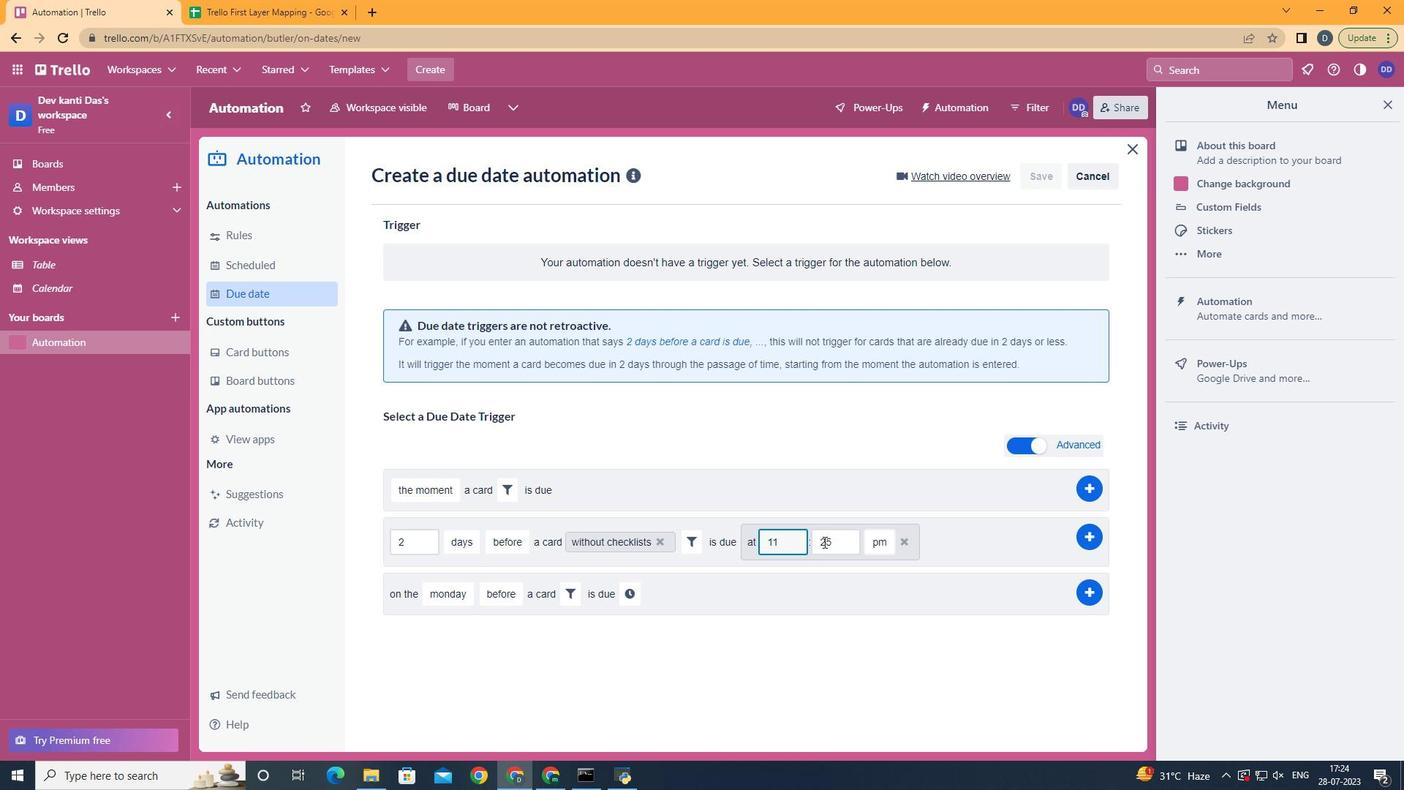 
Action: Mouse moved to (845, 540)
Screenshot: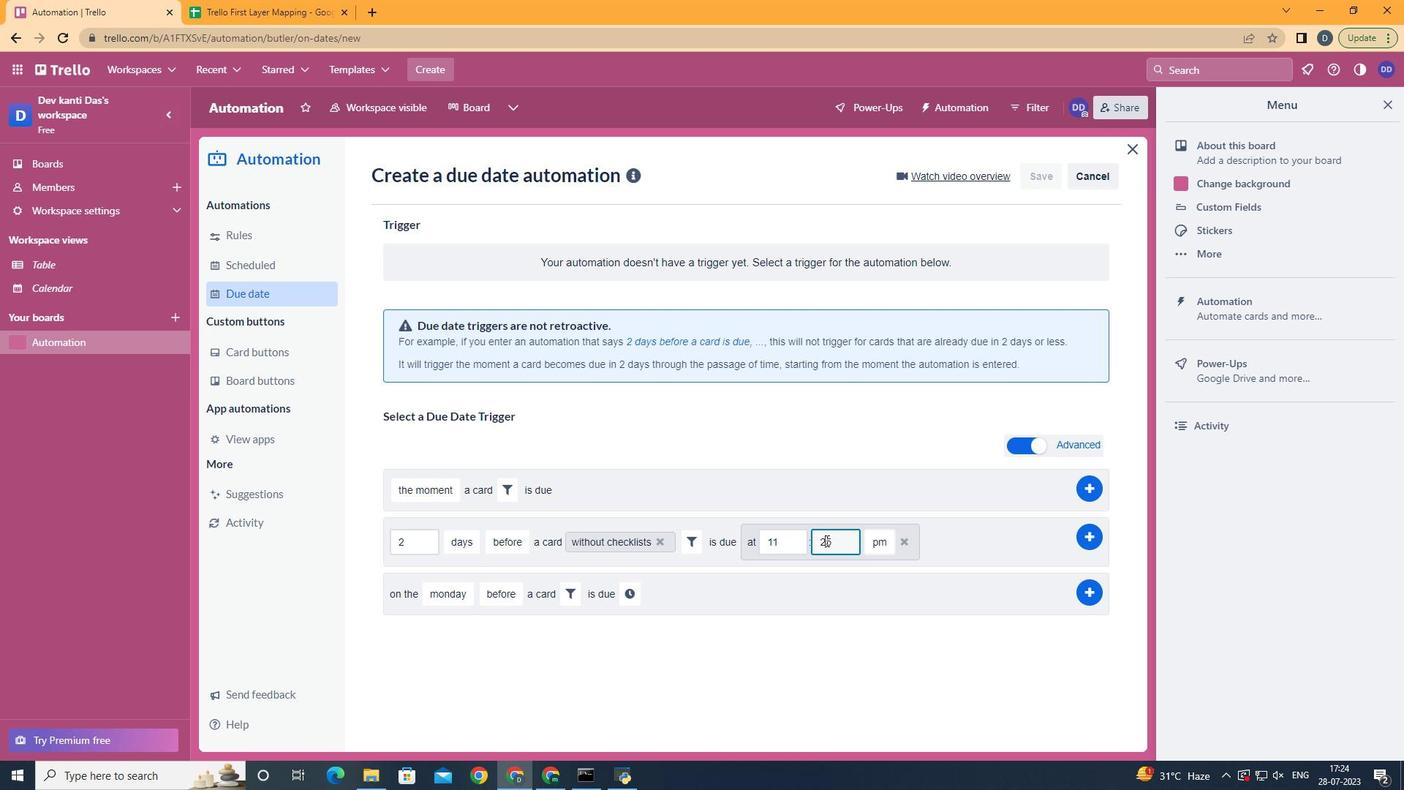 
Action: Mouse pressed left at (845, 540)
Screenshot: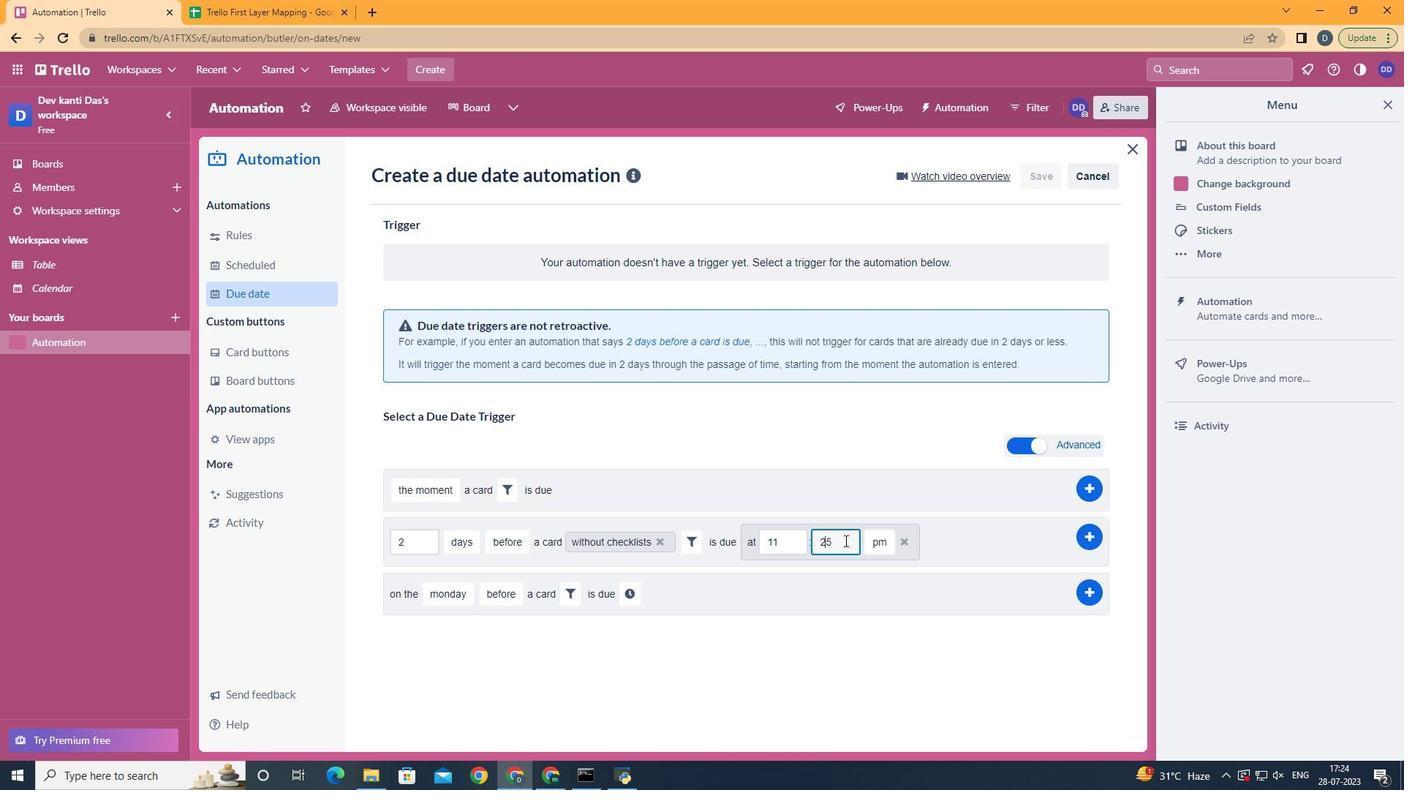 
Action: Mouse moved to (788, 576)
Screenshot: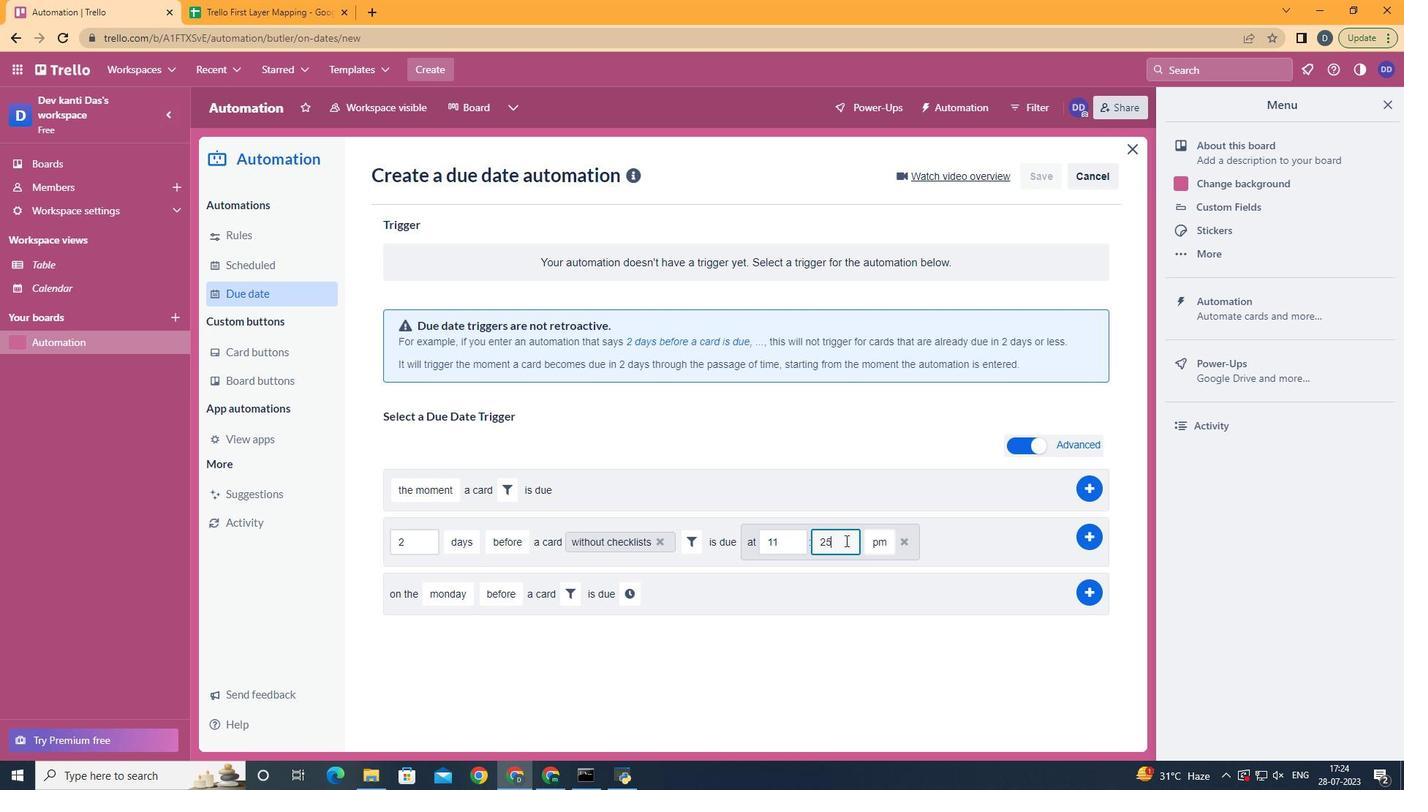 
Action: Key pressed <Key.backspace><Key.backspace>000<Key.backspace>
Screenshot: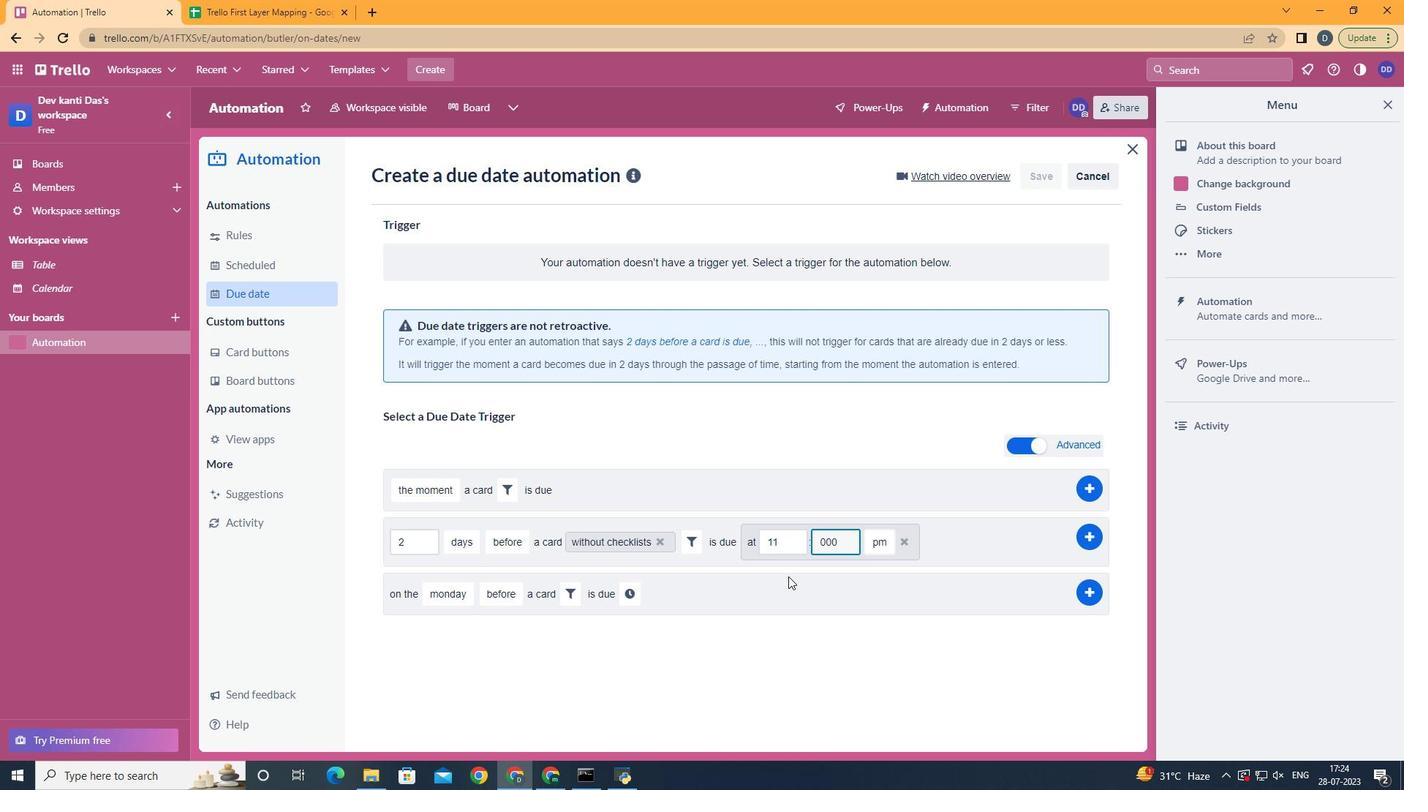 
Action: Mouse moved to (886, 566)
Screenshot: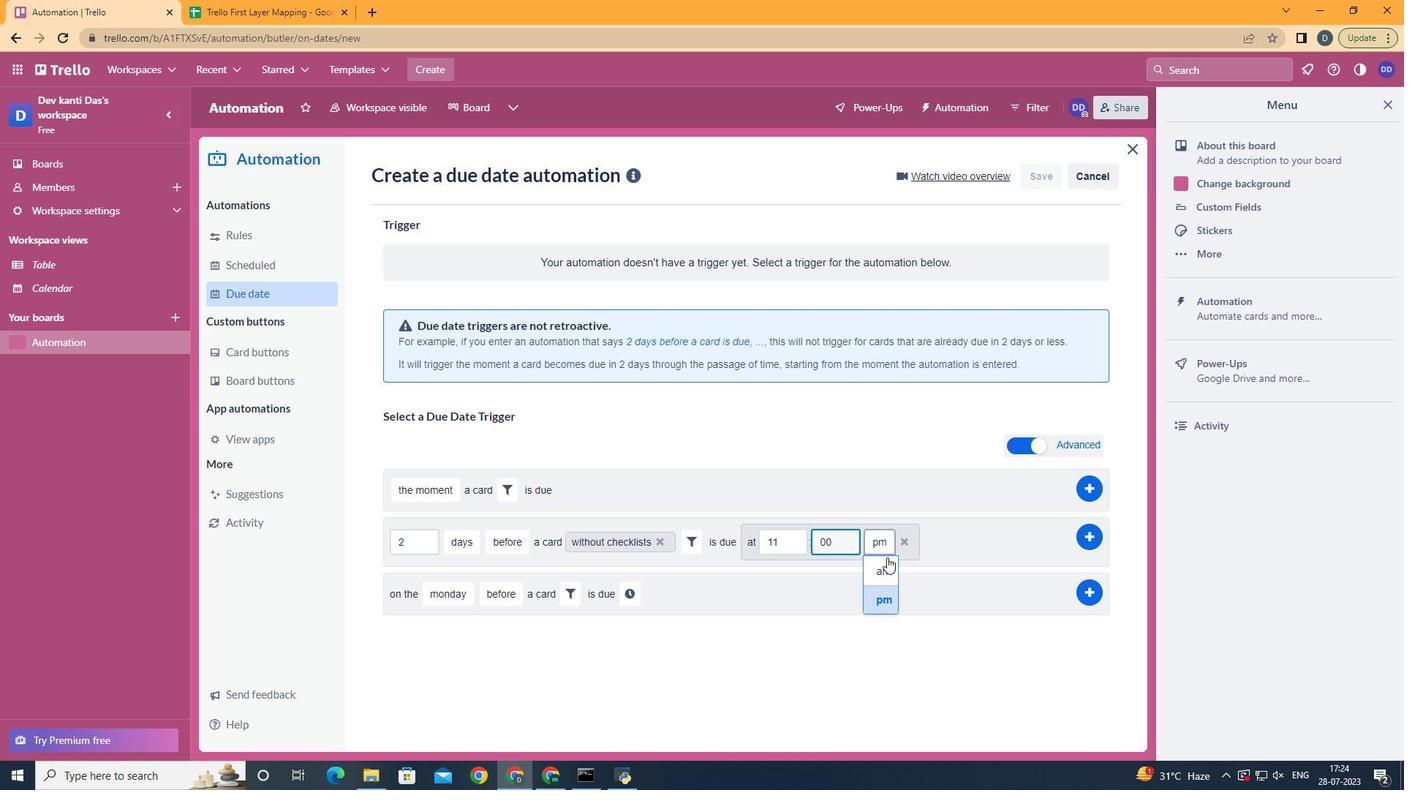 
Action: Mouse pressed left at (886, 566)
Screenshot: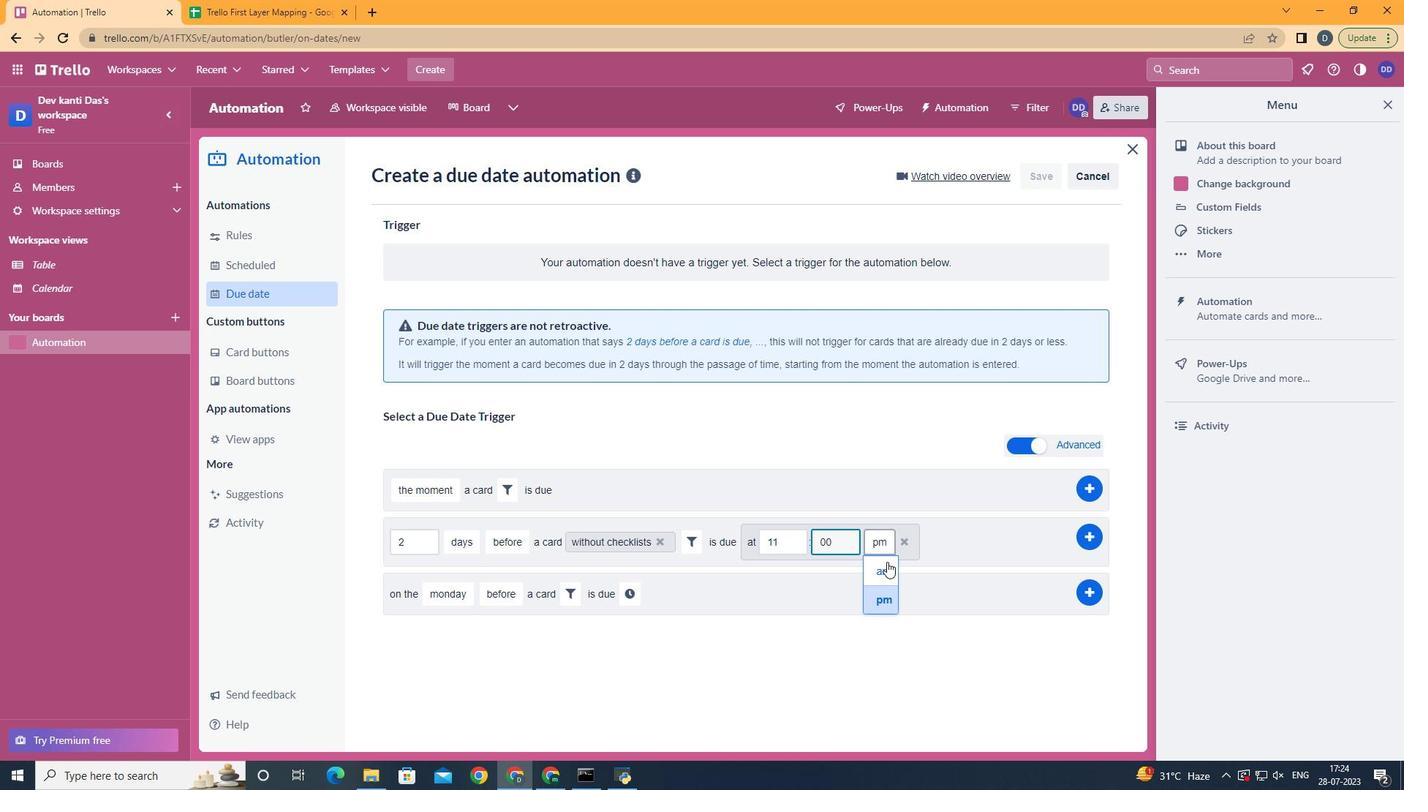 
